 Task: Create a due date automation trigger when advanced on, on the tuesday of the week a card is due add fields without custom field "Resume" set to a number lower than 1 and lower or equal to 10 at 11:00 AM.
Action: Mouse moved to (956, 293)
Screenshot: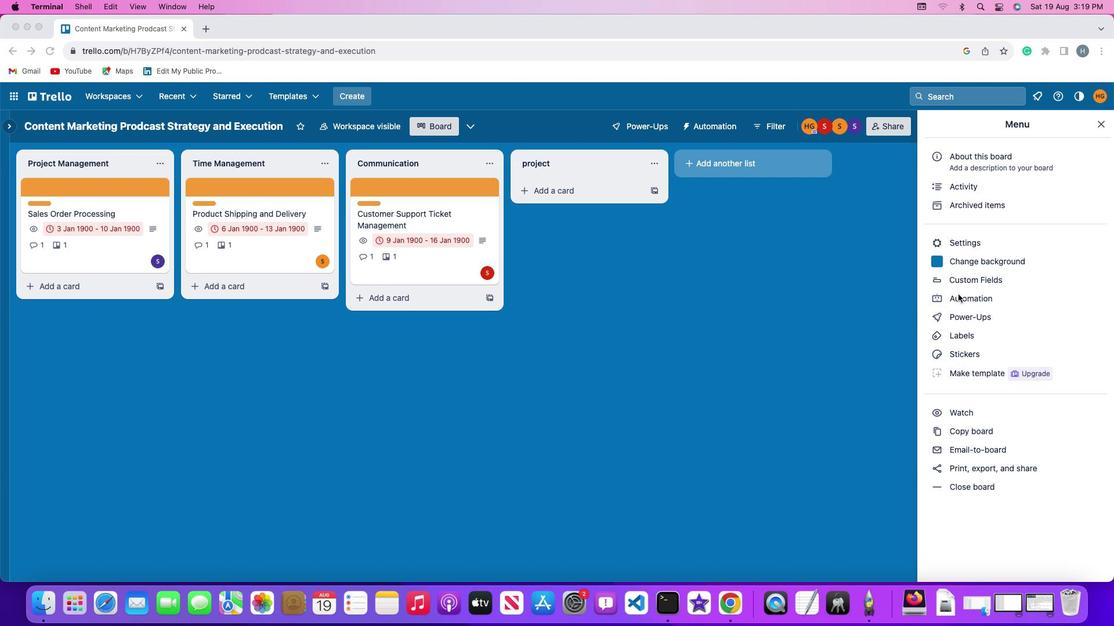 
Action: Mouse pressed left at (956, 293)
Screenshot: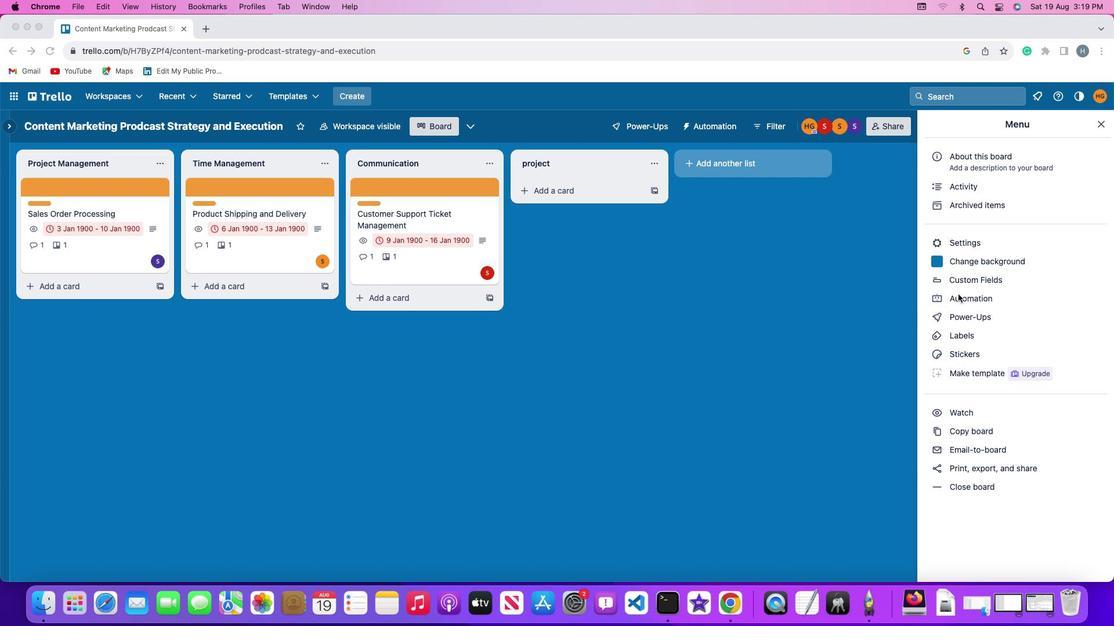 
Action: Mouse pressed left at (956, 293)
Screenshot: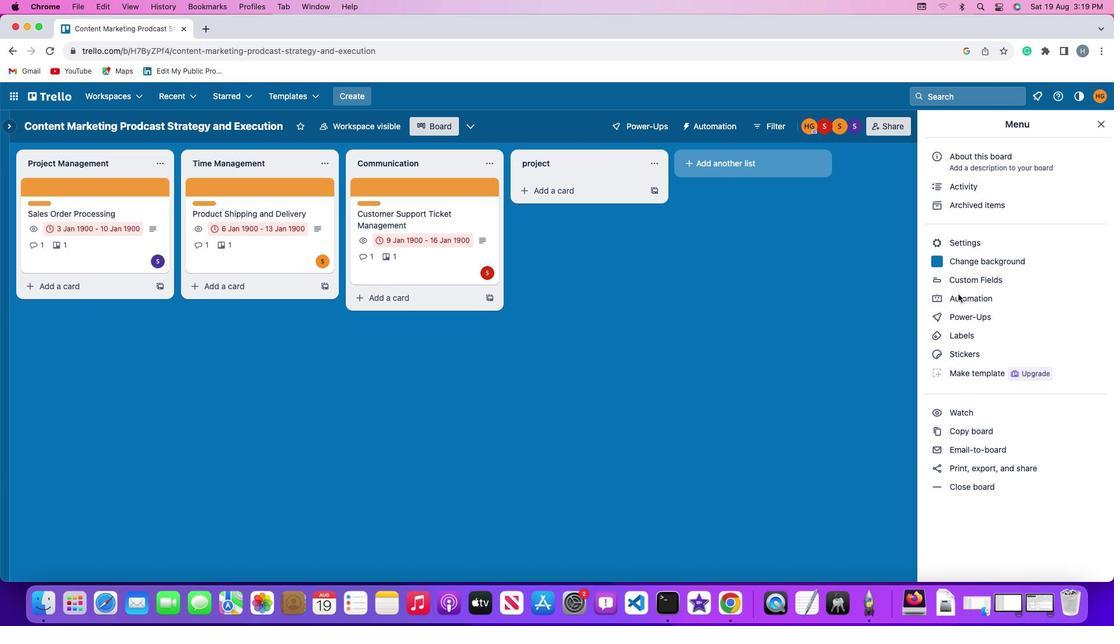 
Action: Mouse moved to (89, 276)
Screenshot: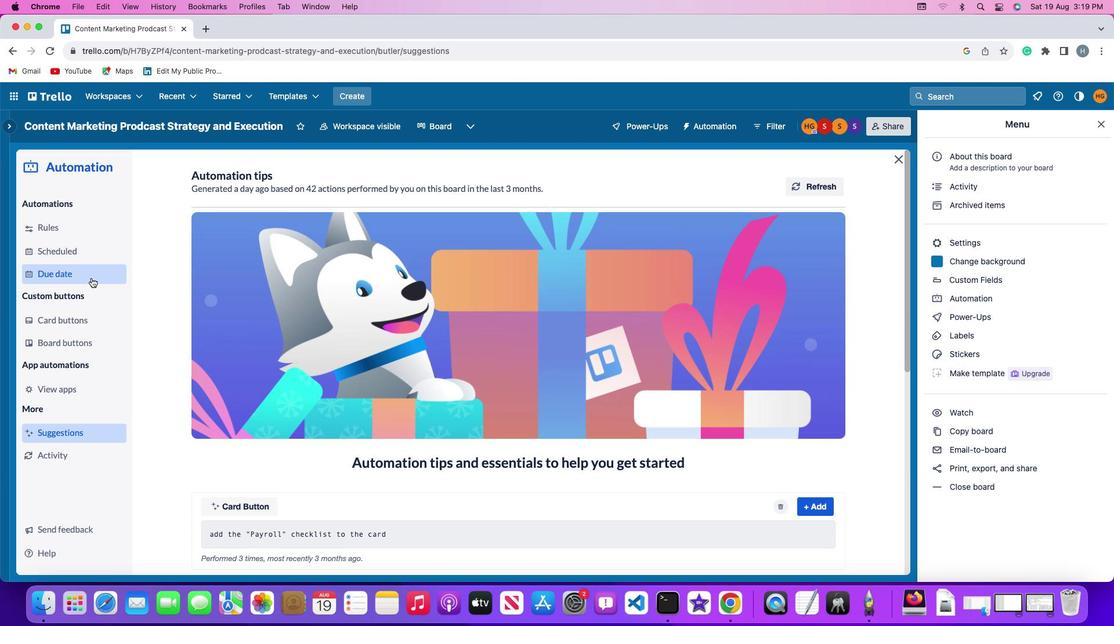 
Action: Mouse pressed left at (89, 276)
Screenshot: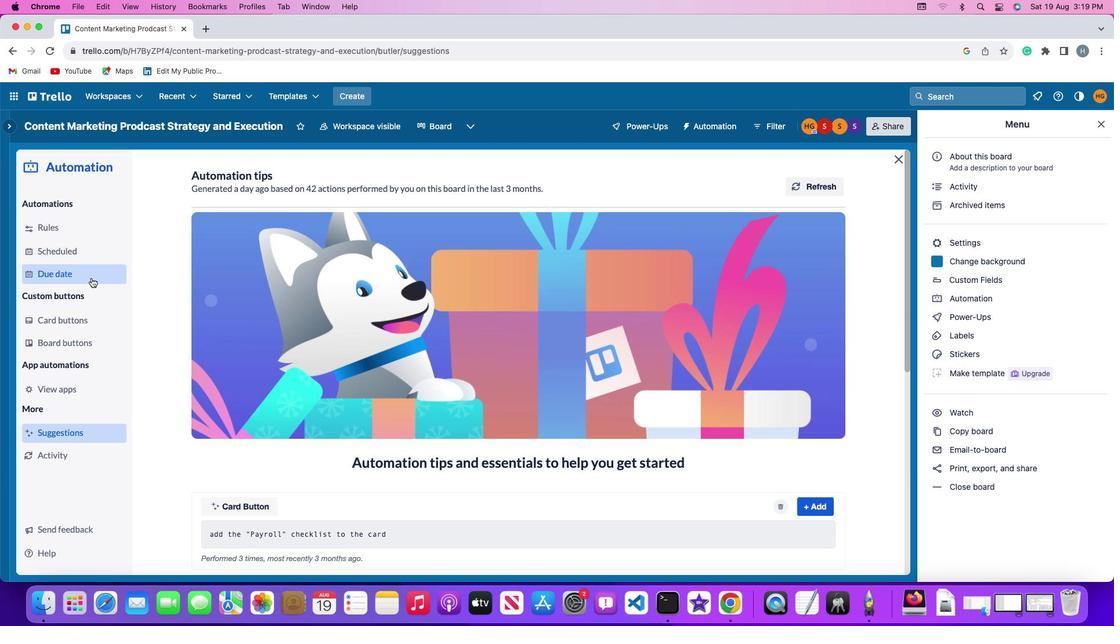 
Action: Mouse moved to (89, 276)
Screenshot: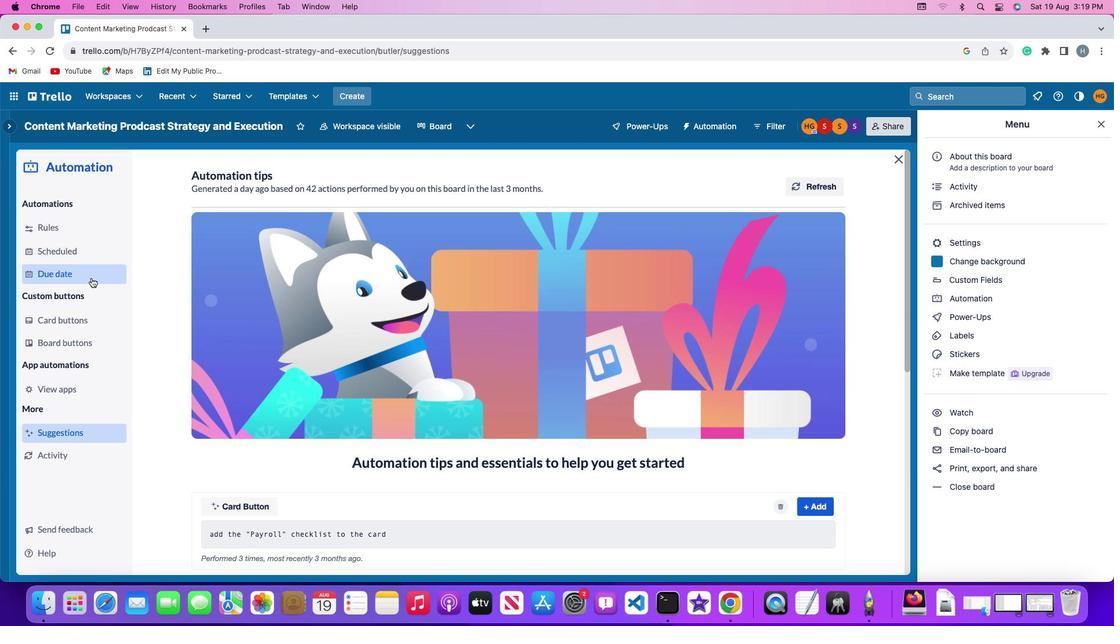 
Action: Mouse pressed left at (89, 276)
Screenshot: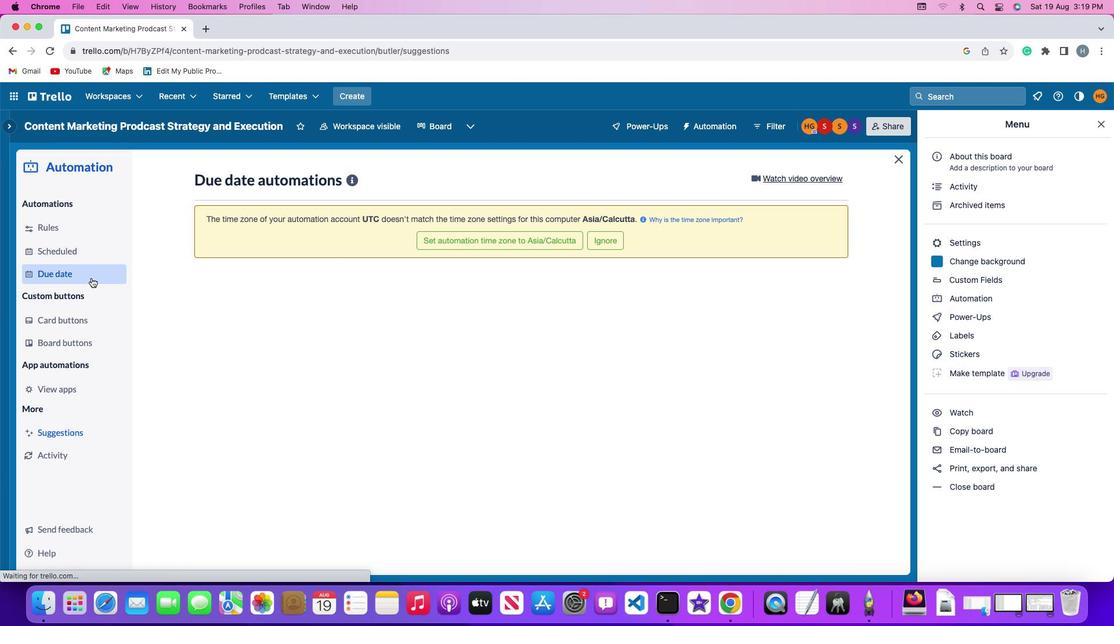 
Action: Mouse moved to (755, 178)
Screenshot: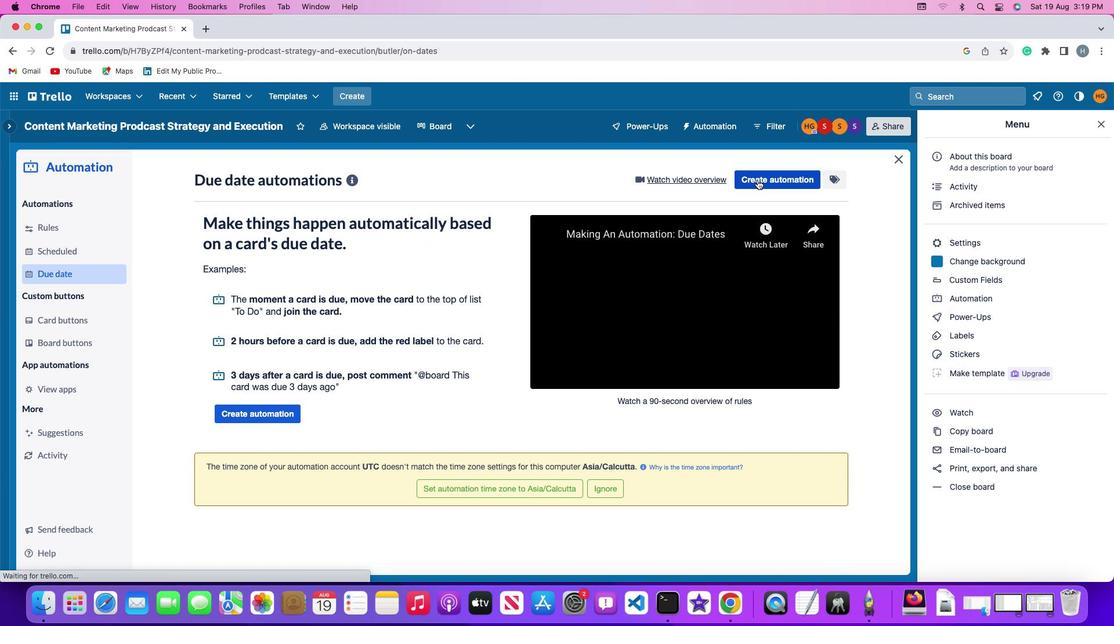 
Action: Mouse pressed left at (755, 178)
Screenshot: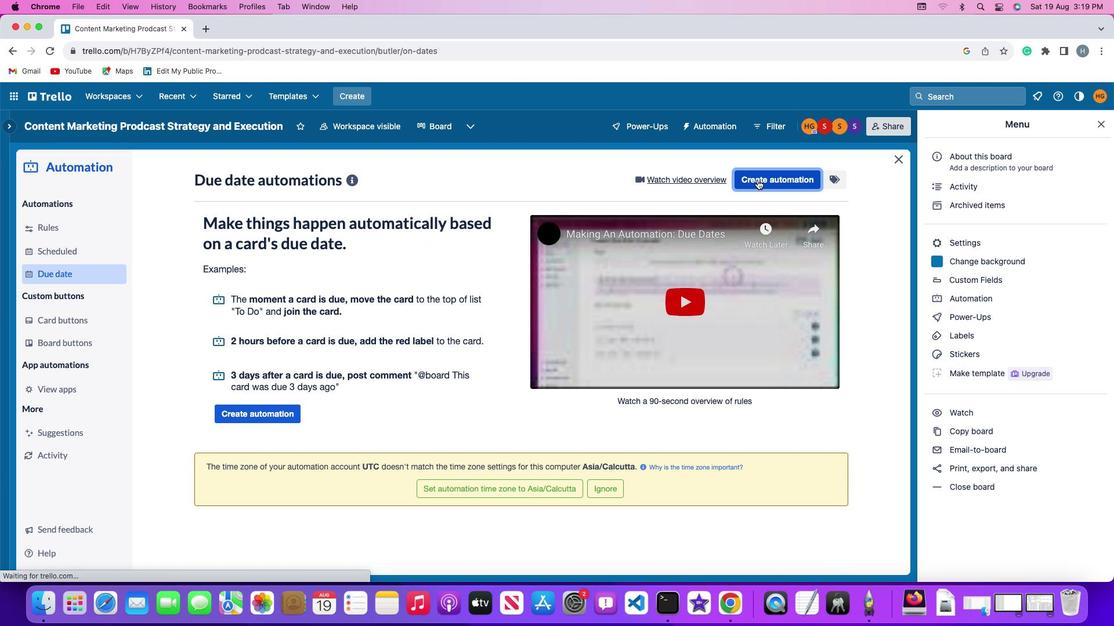 
Action: Mouse moved to (218, 293)
Screenshot: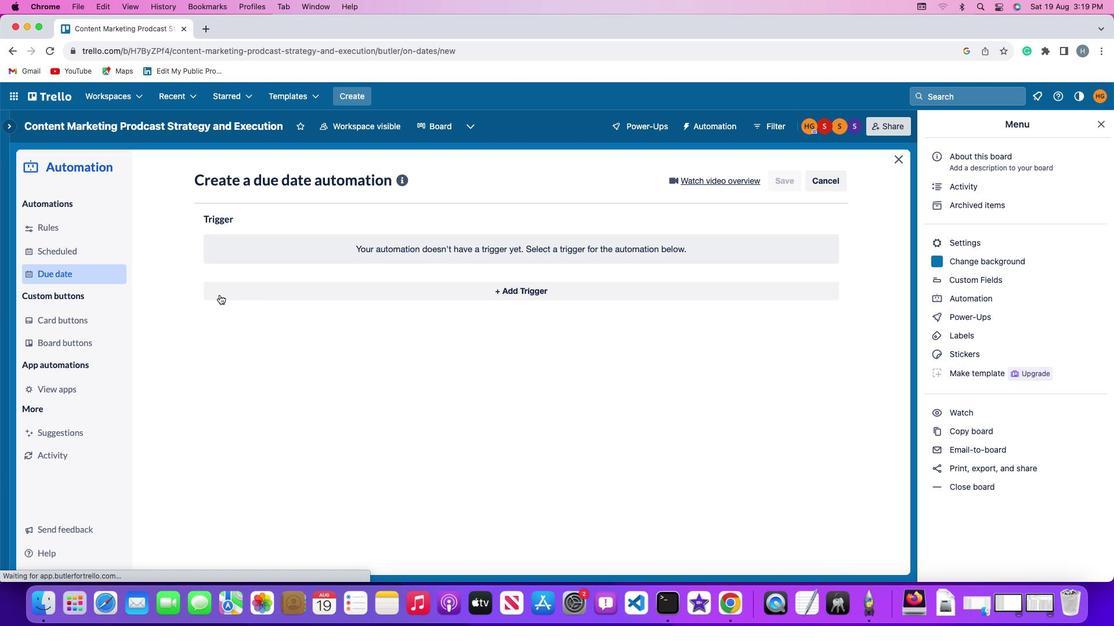 
Action: Mouse pressed left at (218, 293)
Screenshot: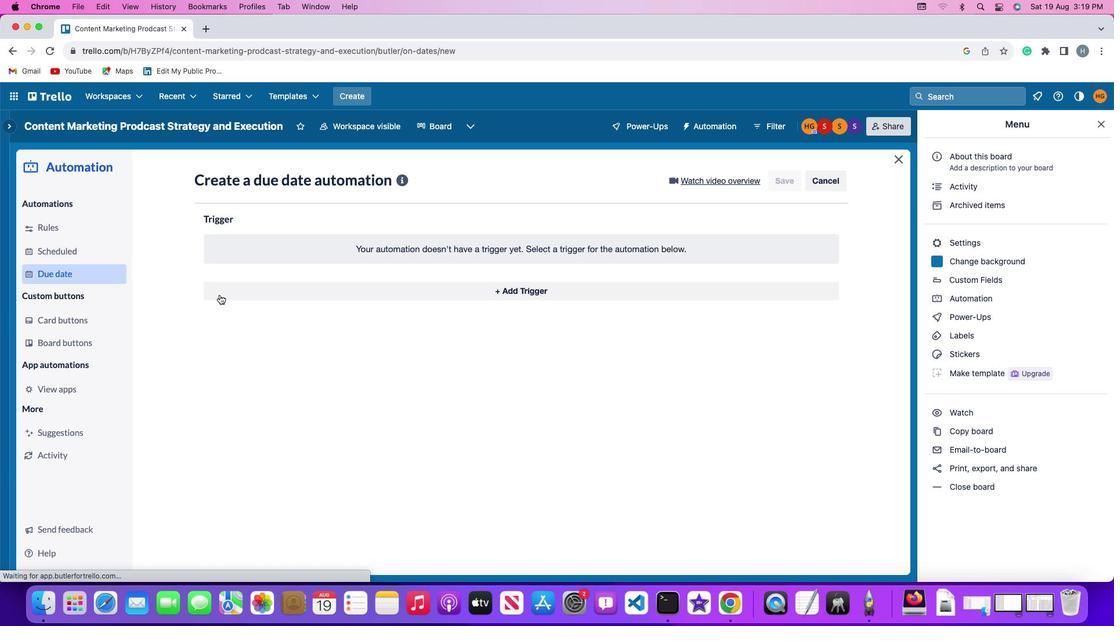 
Action: Mouse moved to (239, 506)
Screenshot: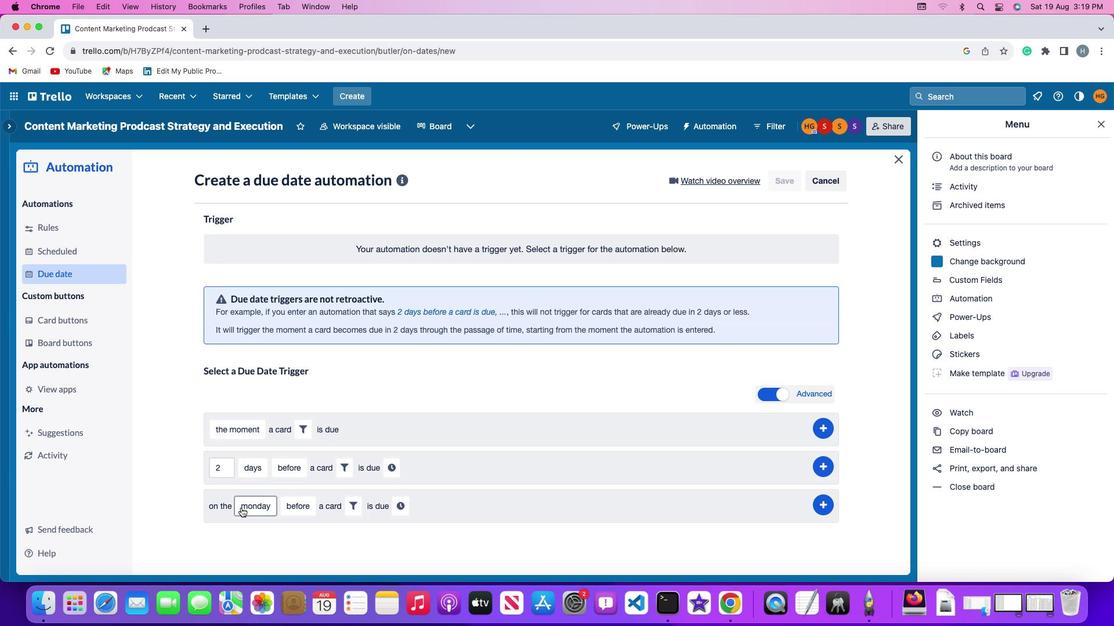 
Action: Mouse pressed left at (239, 506)
Screenshot: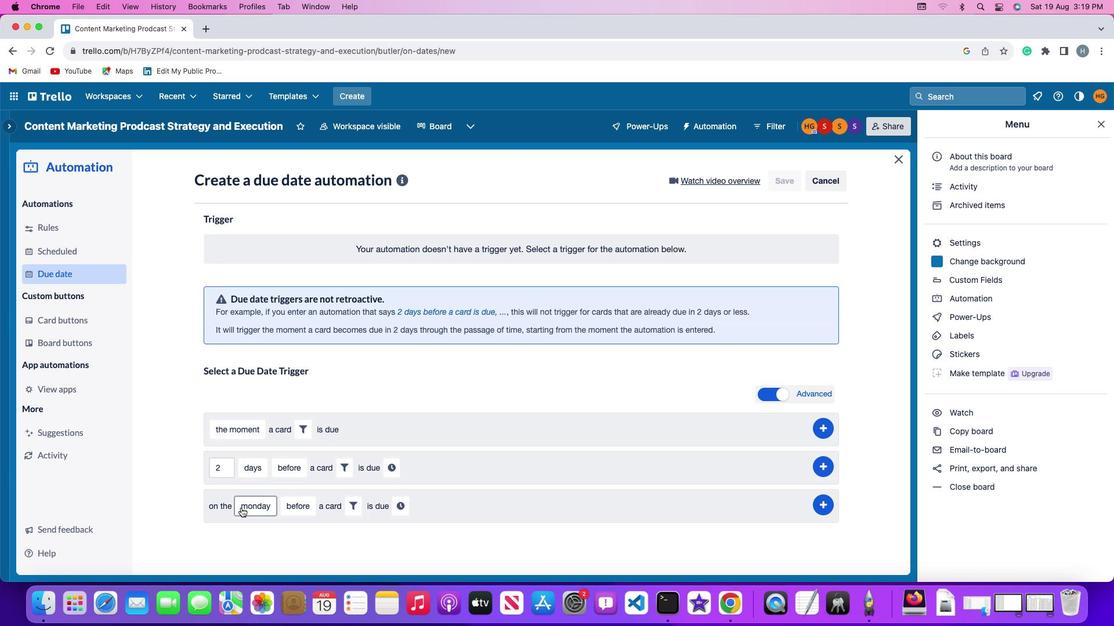 
Action: Mouse moved to (261, 370)
Screenshot: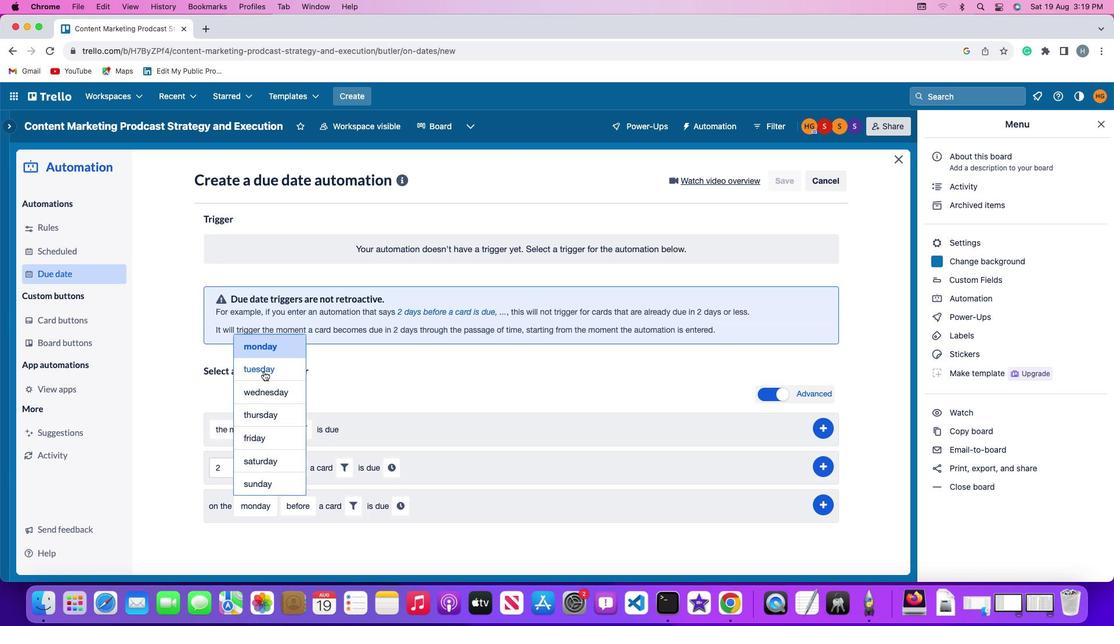 
Action: Mouse pressed left at (261, 370)
Screenshot: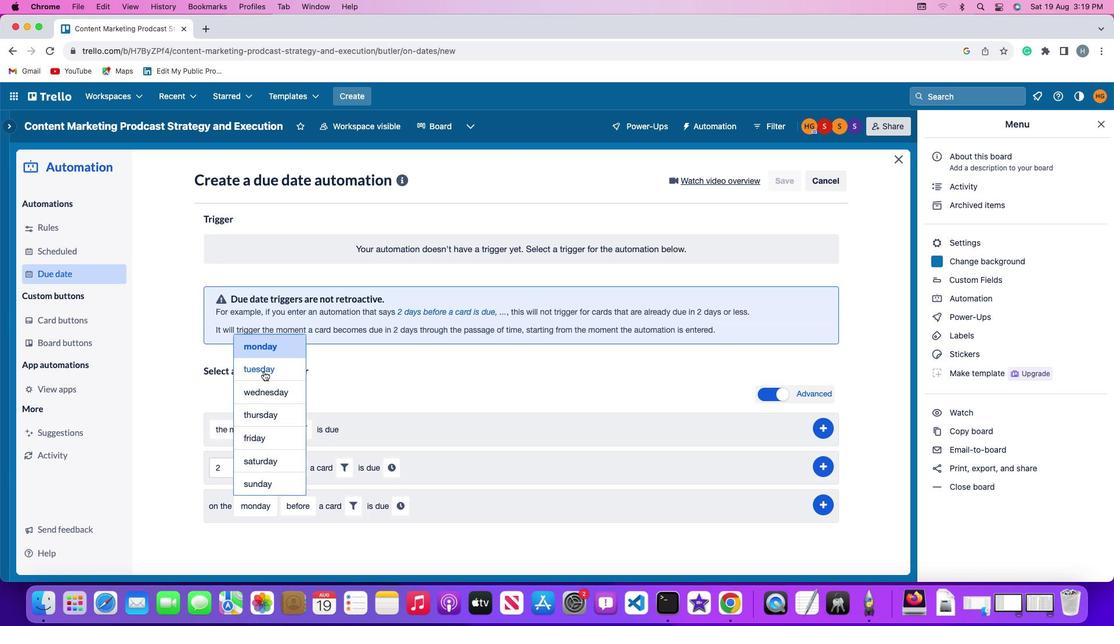 
Action: Mouse moved to (294, 499)
Screenshot: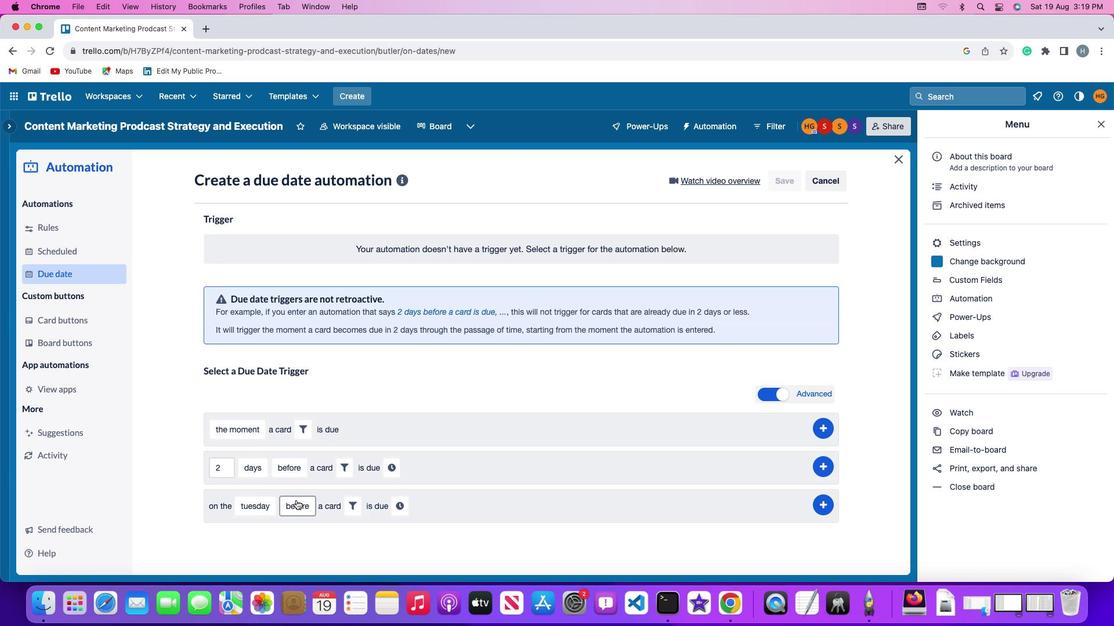 
Action: Mouse pressed left at (294, 499)
Screenshot: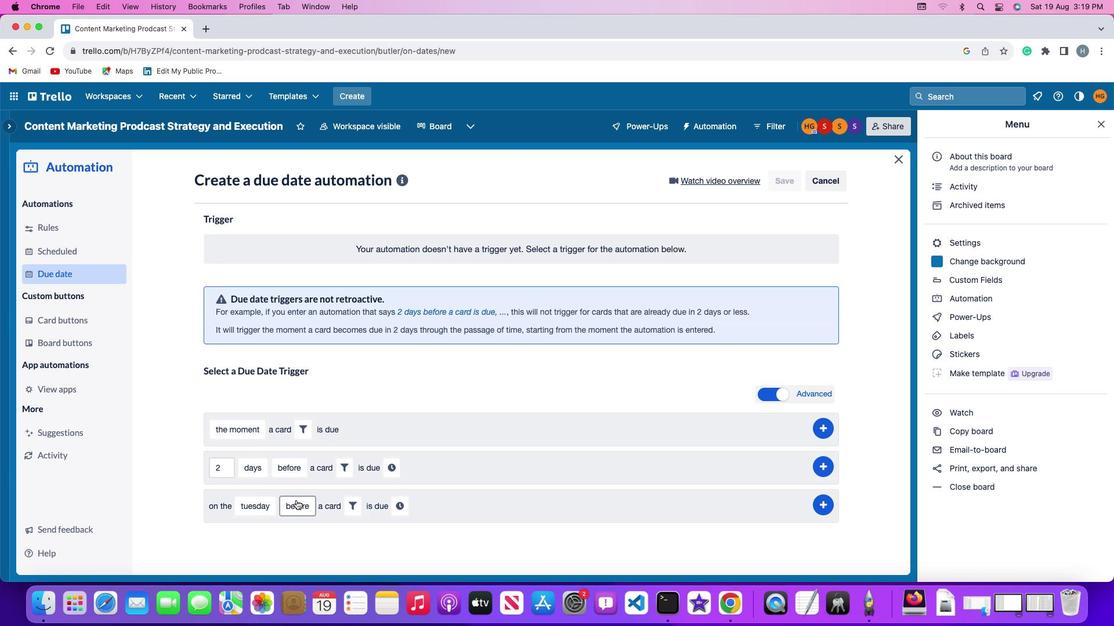 
Action: Mouse moved to (318, 461)
Screenshot: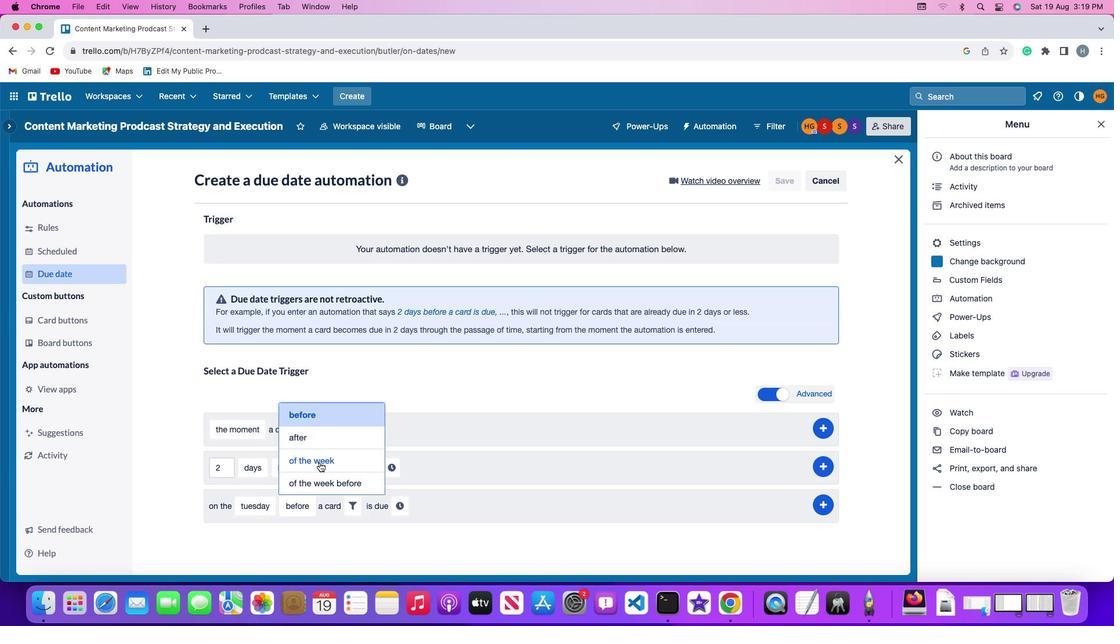 
Action: Mouse pressed left at (318, 461)
Screenshot: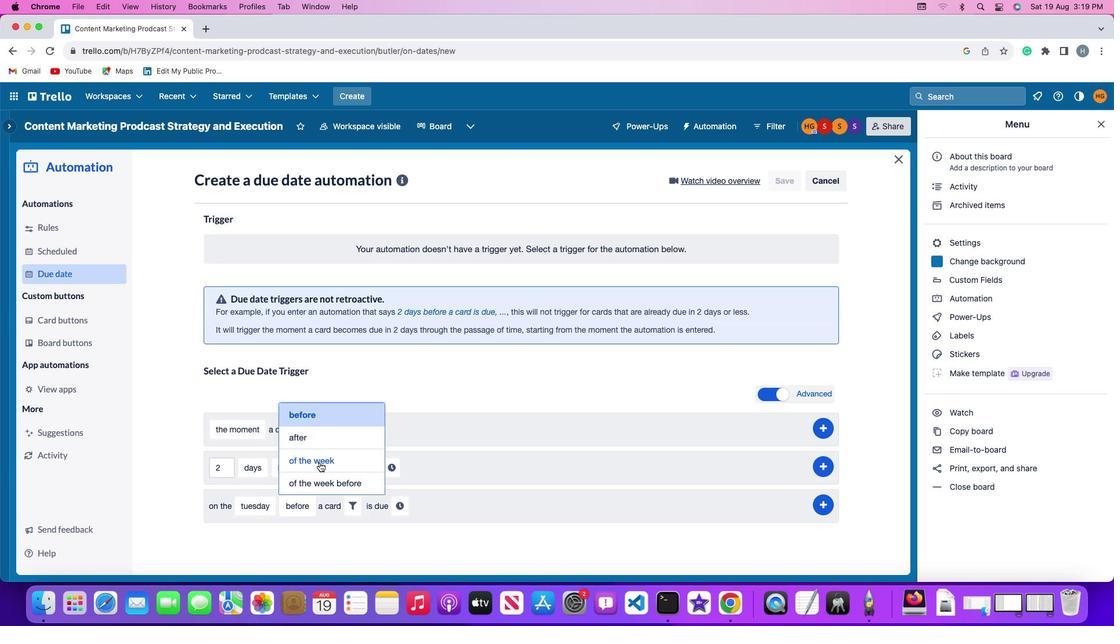 
Action: Mouse moved to (365, 506)
Screenshot: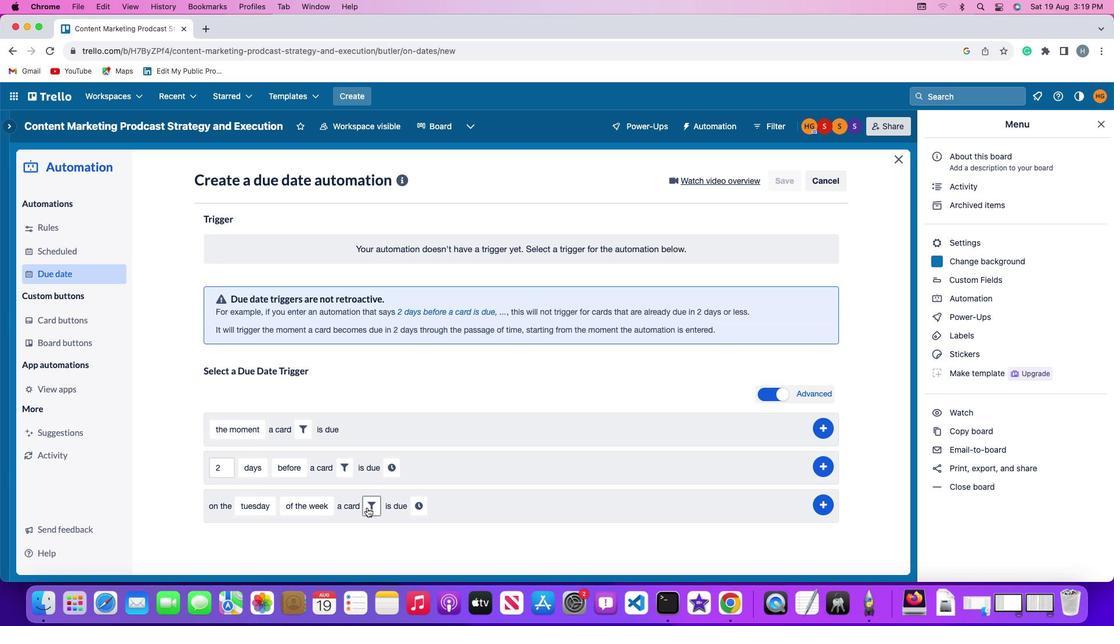 
Action: Mouse pressed left at (365, 506)
Screenshot: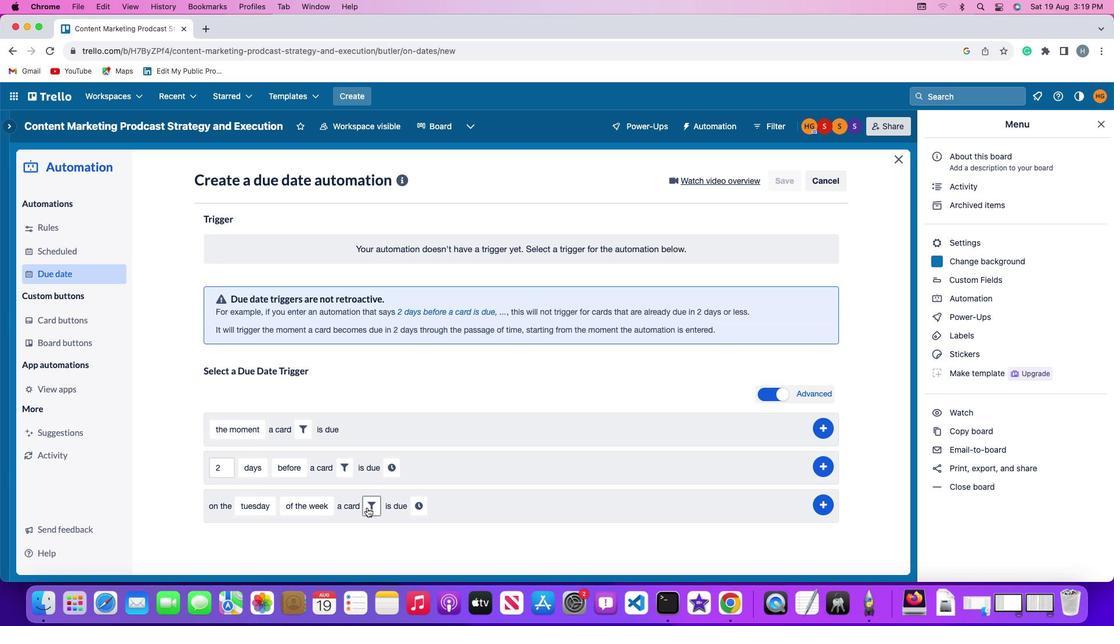 
Action: Mouse moved to (557, 545)
Screenshot: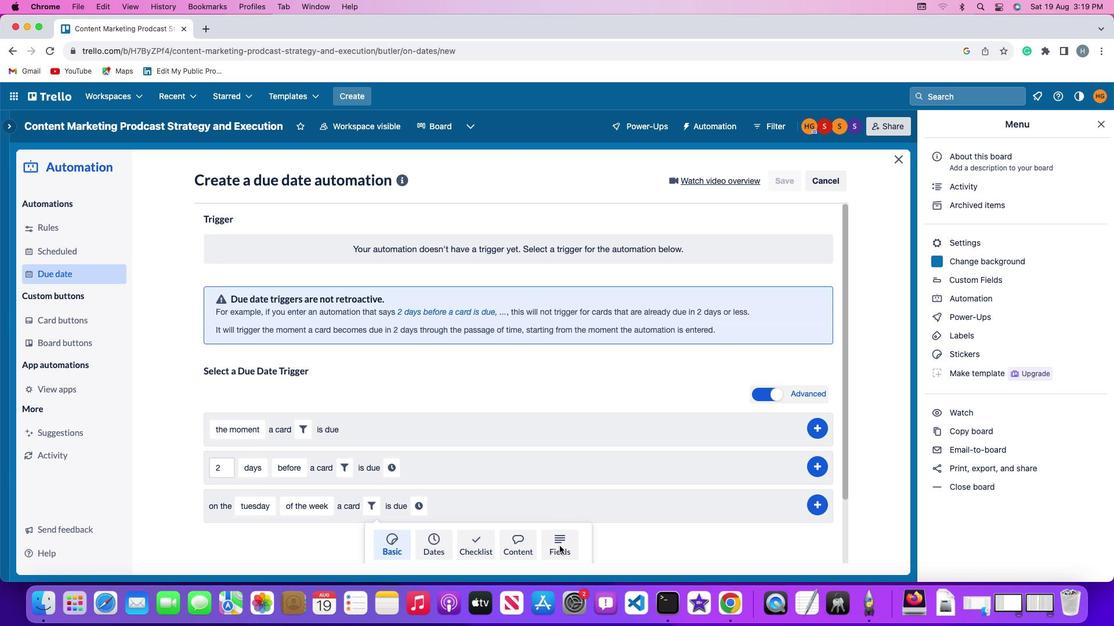 
Action: Mouse pressed left at (557, 545)
Screenshot: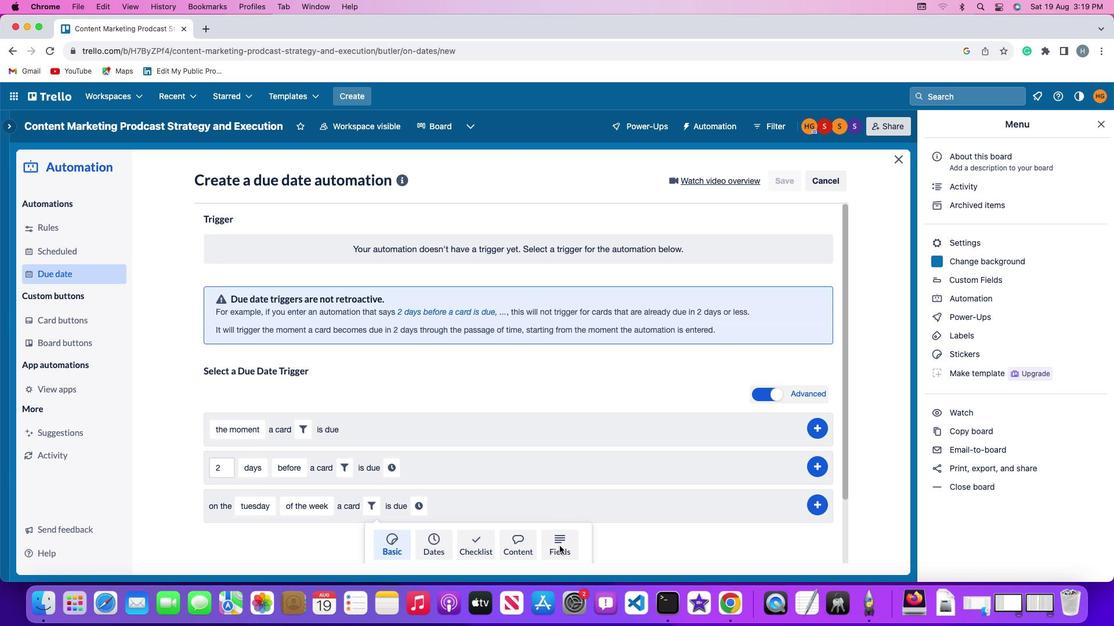 
Action: Mouse moved to (327, 532)
Screenshot: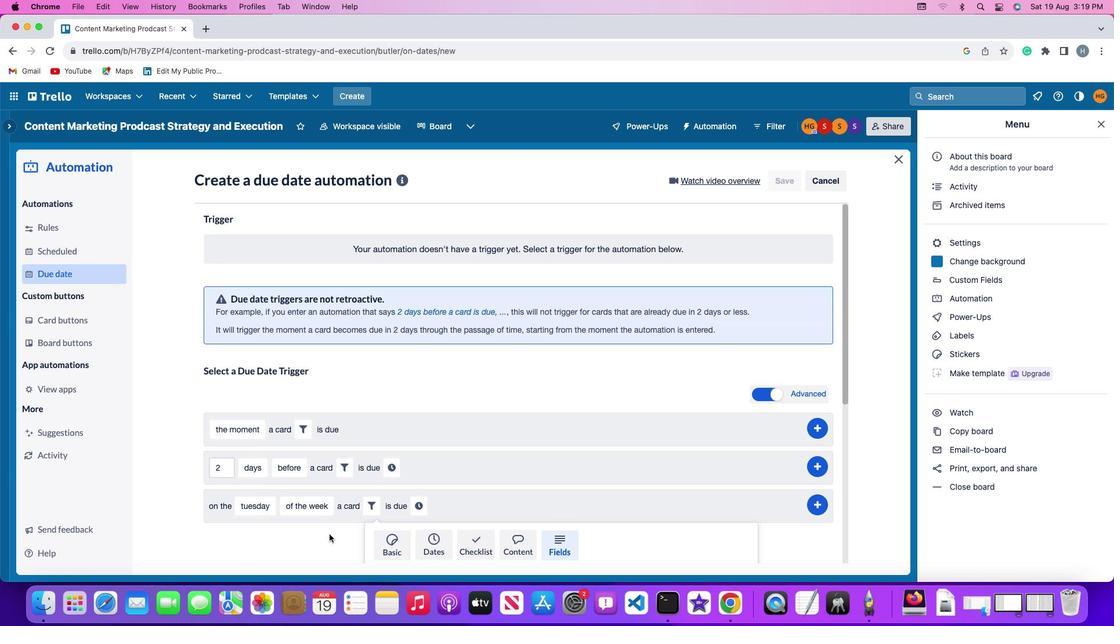 
Action: Mouse scrolled (327, 532) with delta (-1, -1)
Screenshot: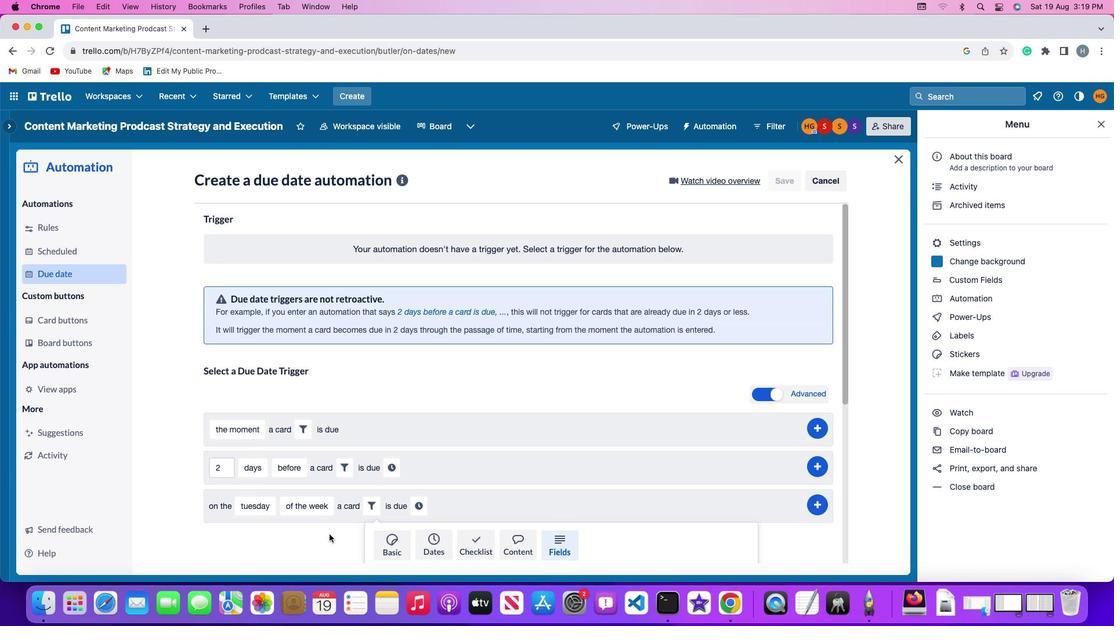 
Action: Mouse scrolled (327, 532) with delta (-1, -1)
Screenshot: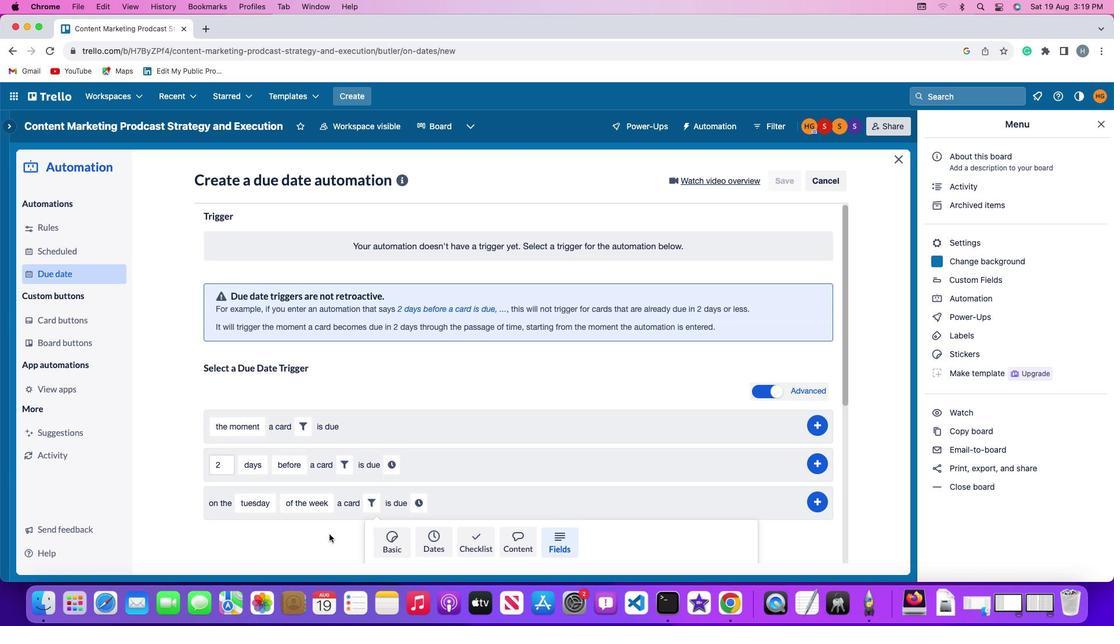 
Action: Mouse scrolled (327, 532) with delta (-1, -2)
Screenshot: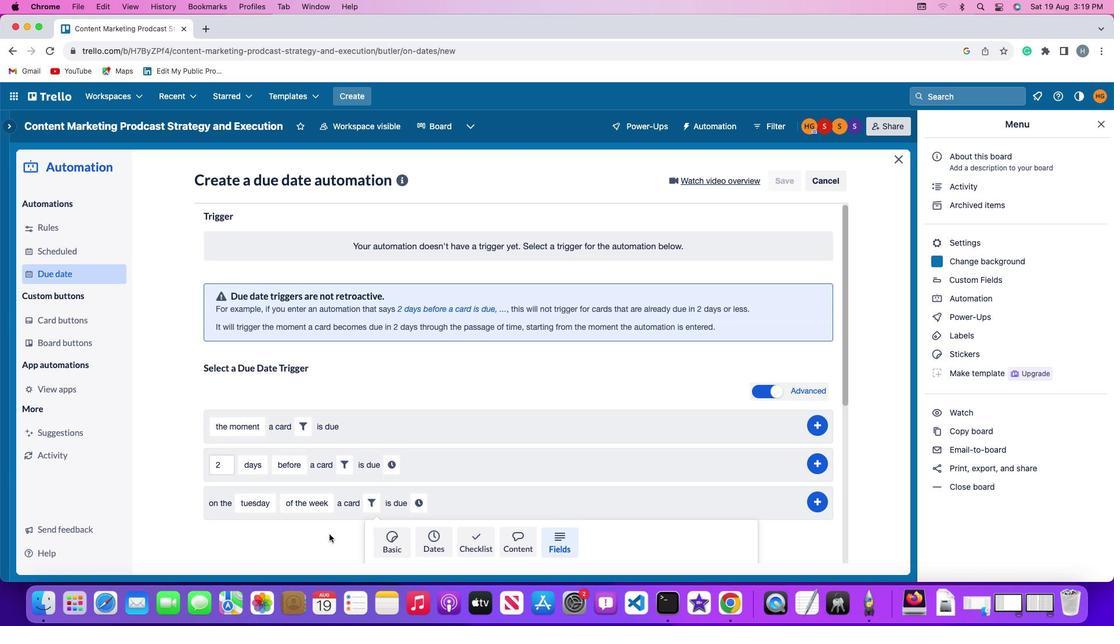 
Action: Mouse scrolled (327, 532) with delta (-1, -4)
Screenshot: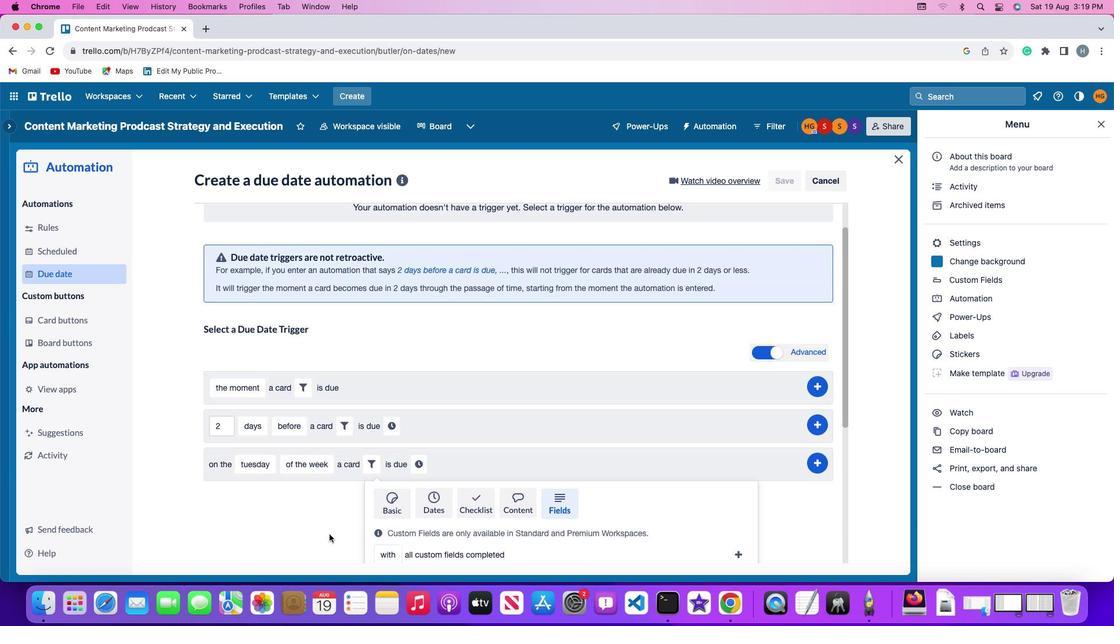
Action: Mouse scrolled (327, 532) with delta (-1, -4)
Screenshot: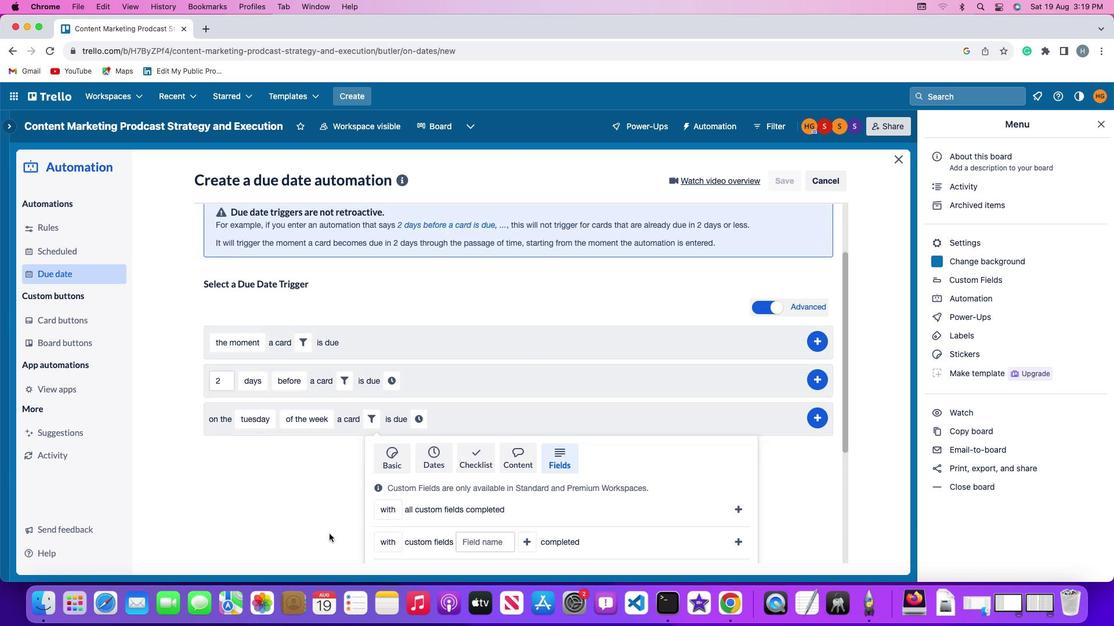 
Action: Mouse moved to (327, 532)
Screenshot: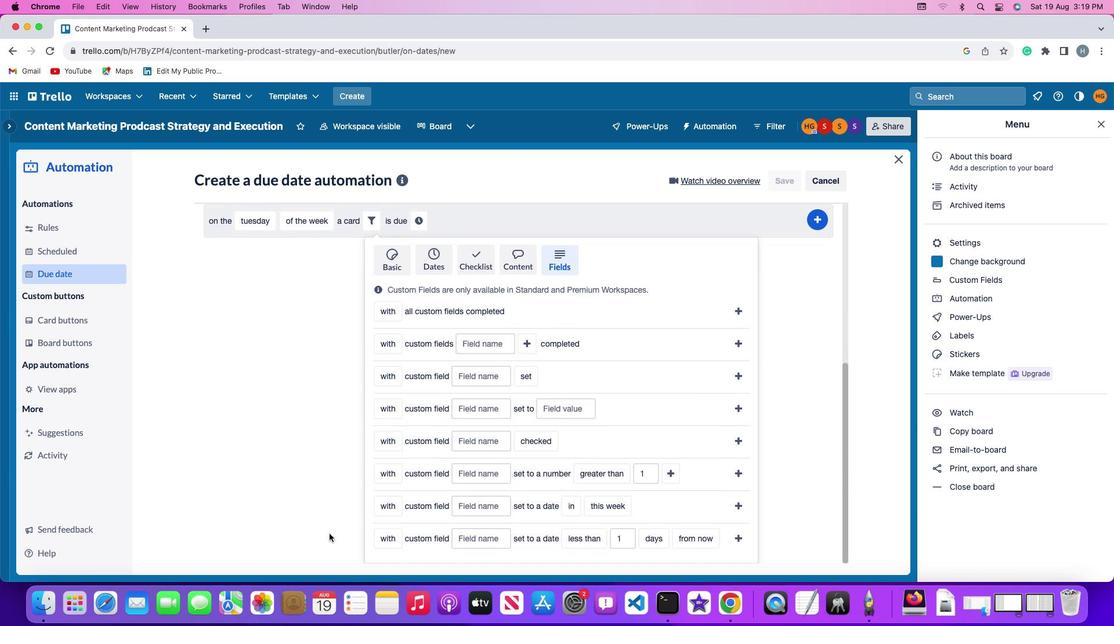 
Action: Mouse scrolled (327, 532) with delta (-1, -1)
Screenshot: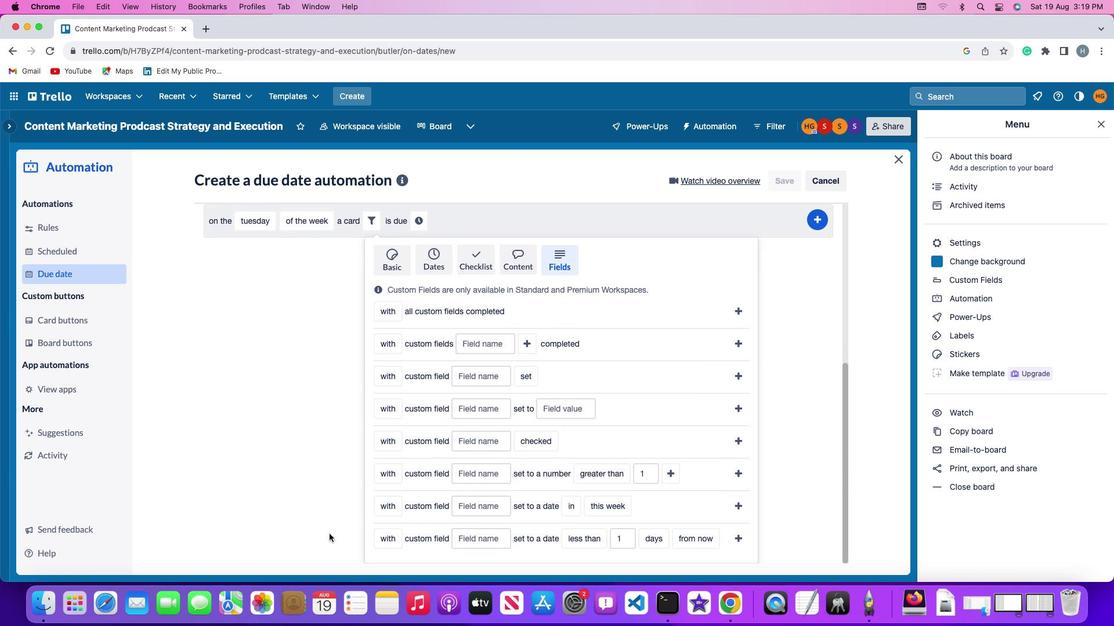 
Action: Mouse scrolled (327, 532) with delta (-1, -1)
Screenshot: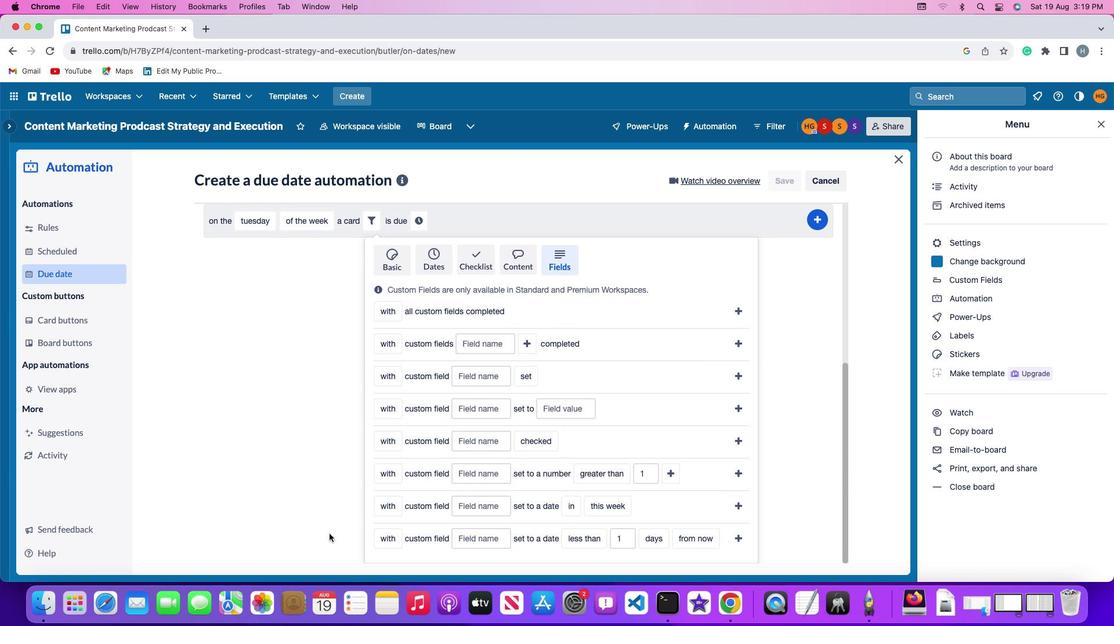 
Action: Mouse scrolled (327, 532) with delta (-1, -2)
Screenshot: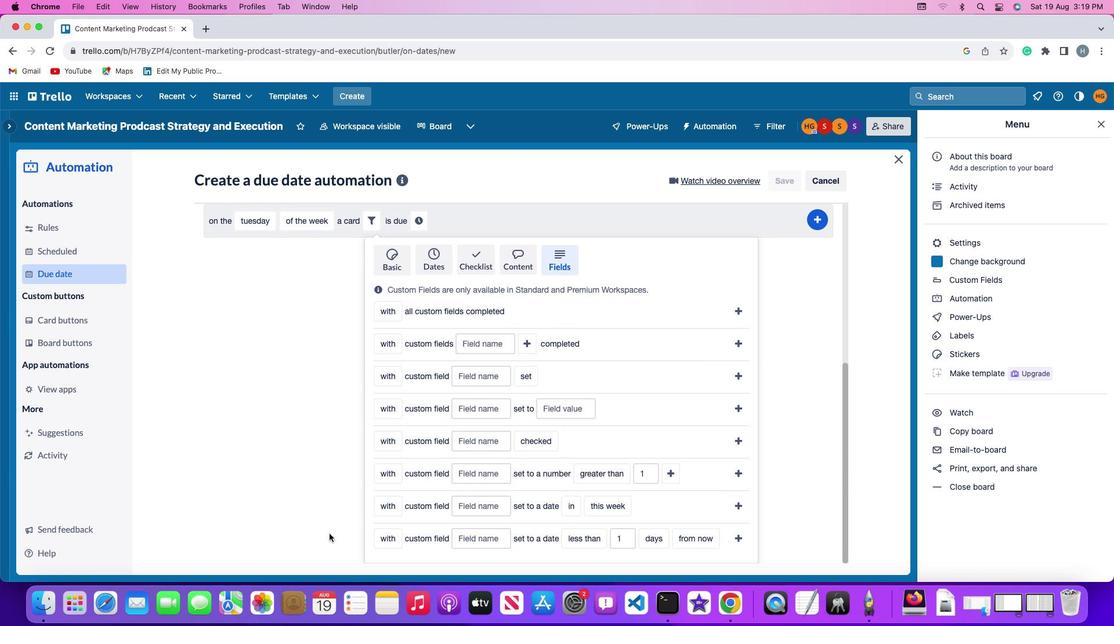 
Action: Mouse scrolled (327, 532) with delta (-1, -4)
Screenshot: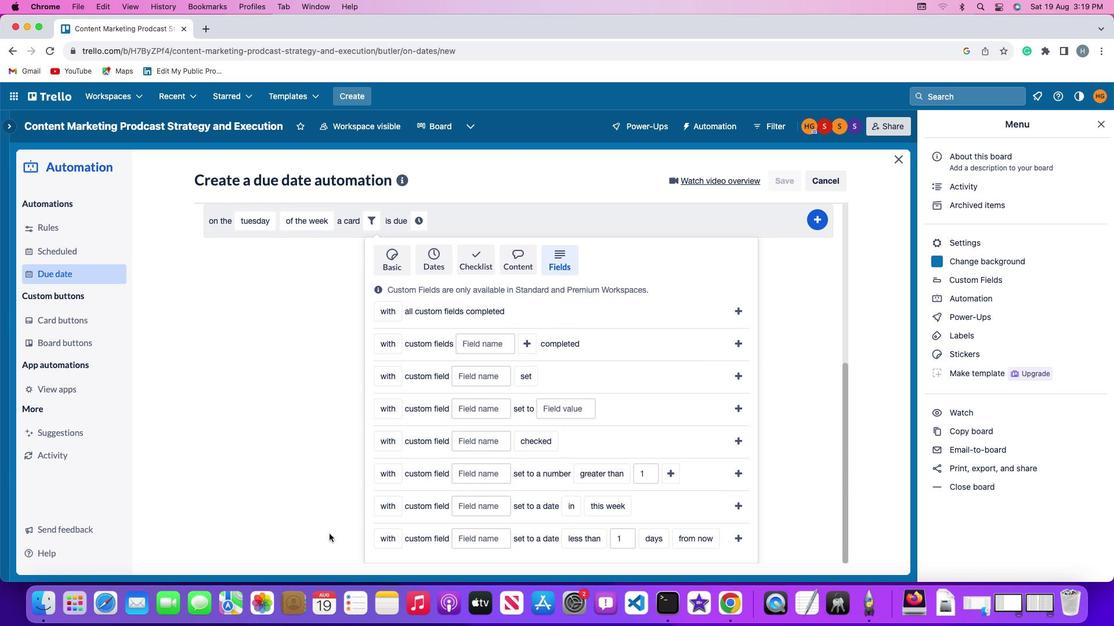 
Action: Mouse scrolled (327, 532) with delta (-1, -4)
Screenshot: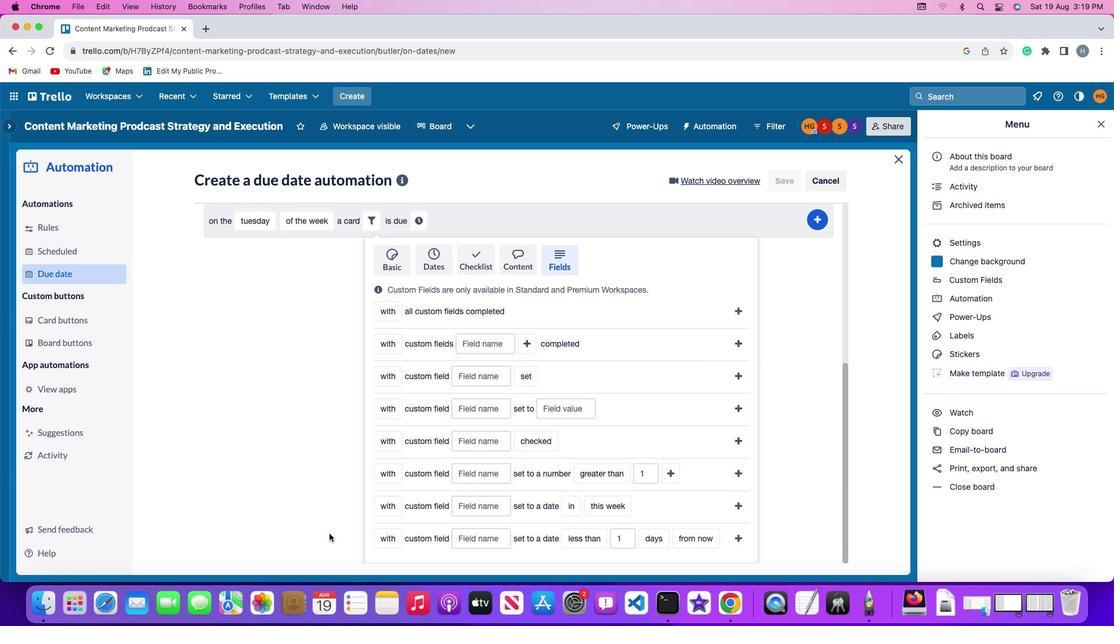 
Action: Mouse moved to (384, 473)
Screenshot: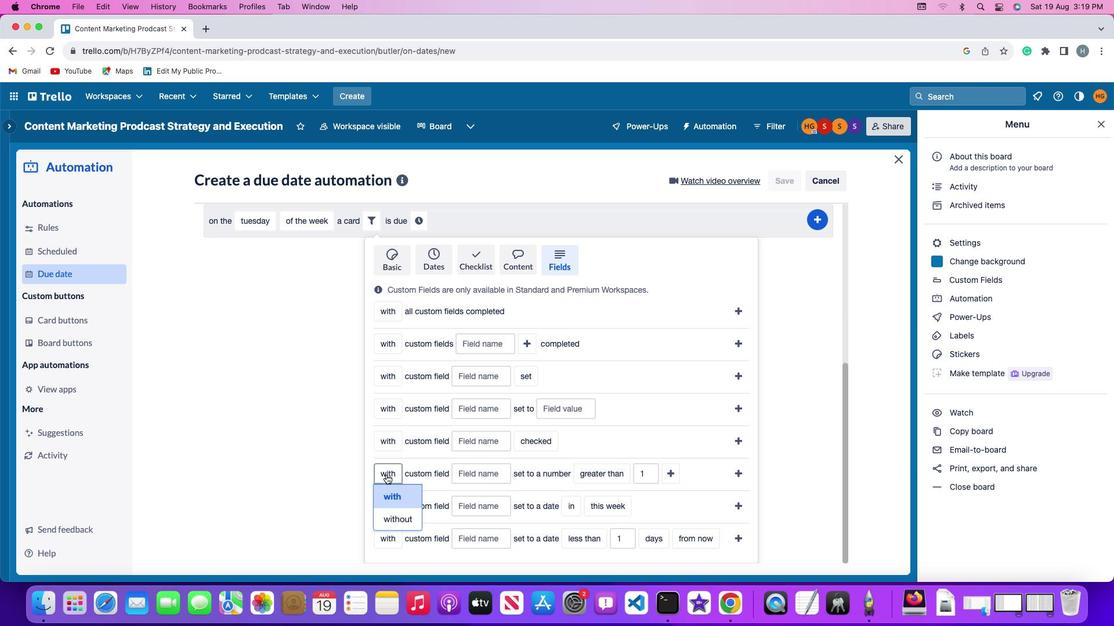 
Action: Mouse pressed left at (384, 473)
Screenshot: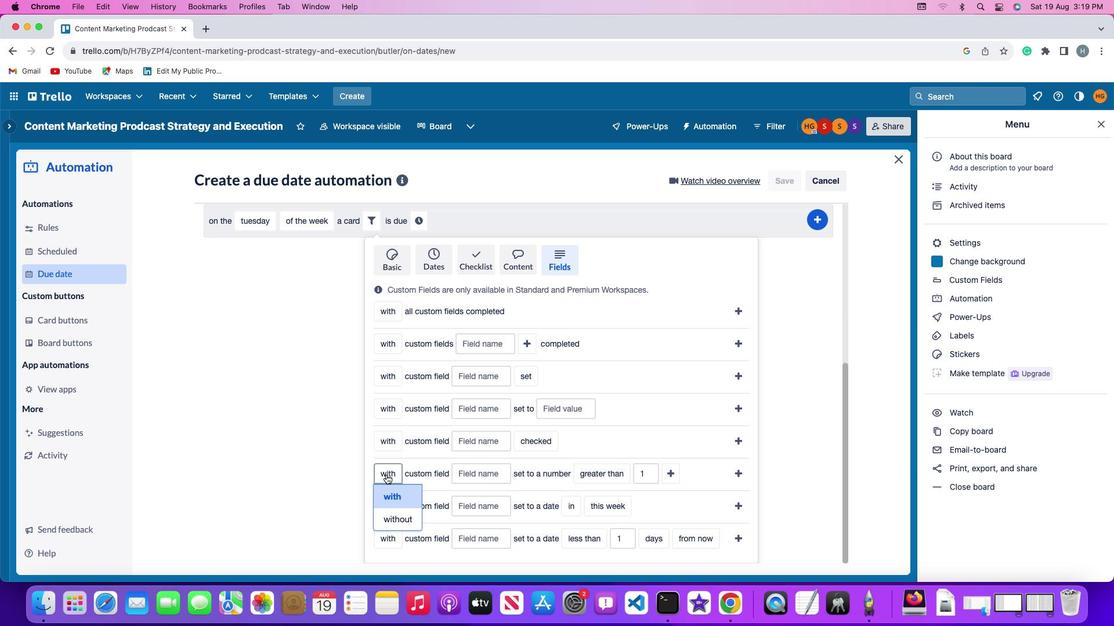 
Action: Mouse moved to (392, 514)
Screenshot: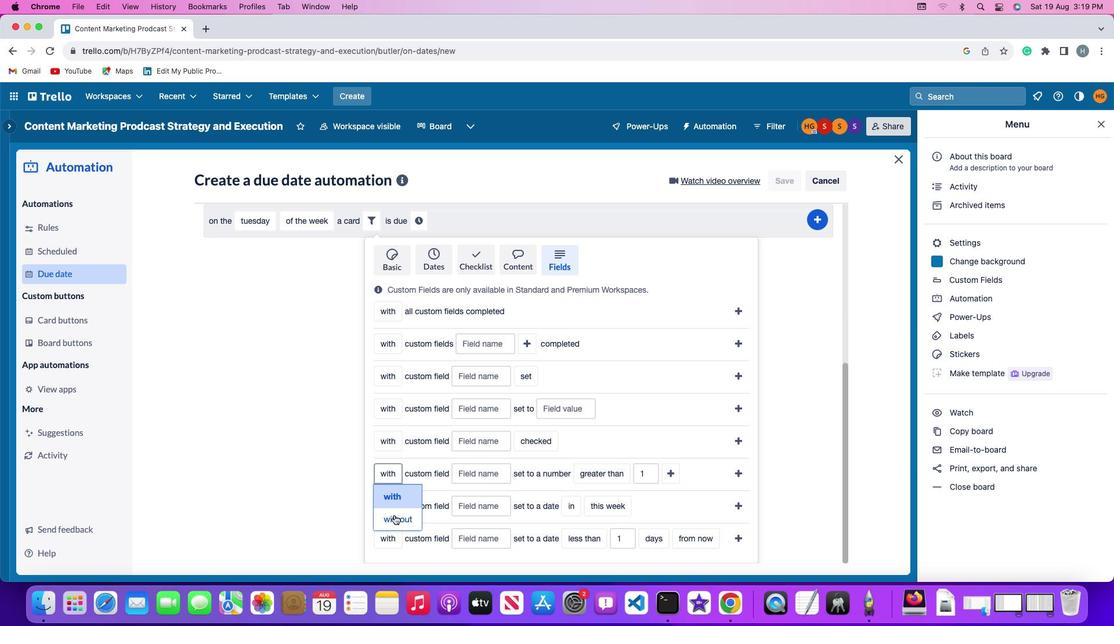 
Action: Mouse pressed left at (392, 514)
Screenshot: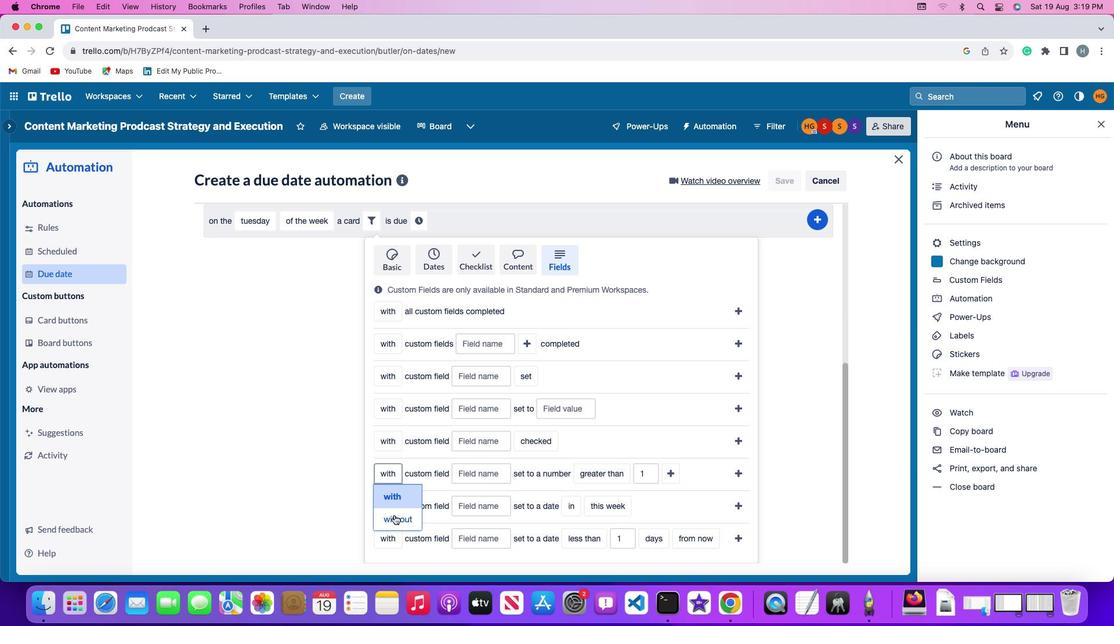 
Action: Mouse moved to (487, 474)
Screenshot: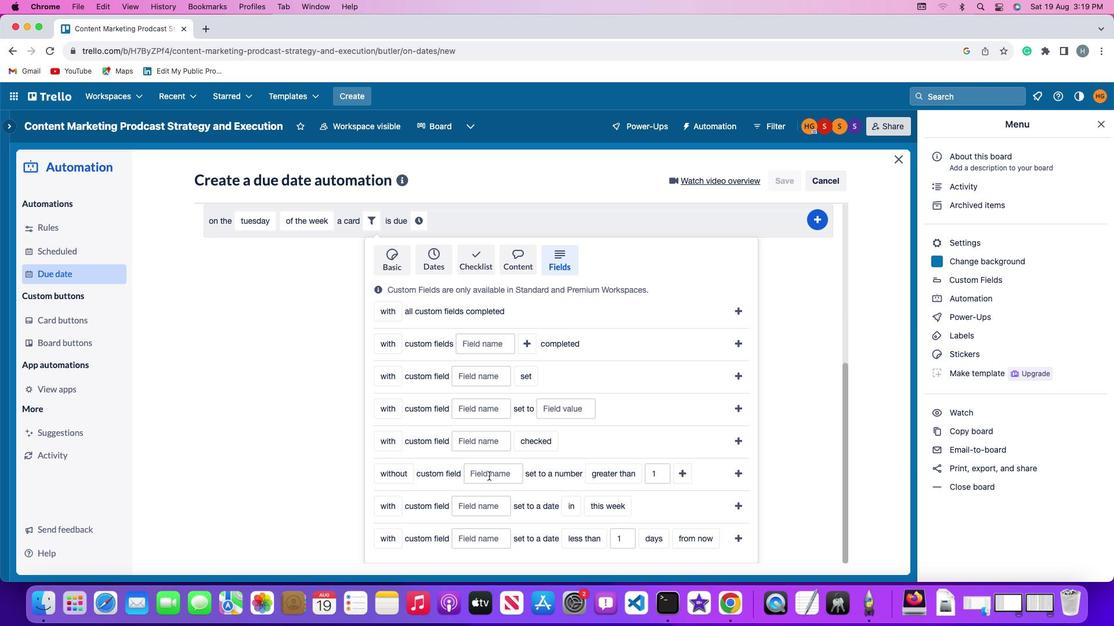 
Action: Mouse pressed left at (487, 474)
Screenshot: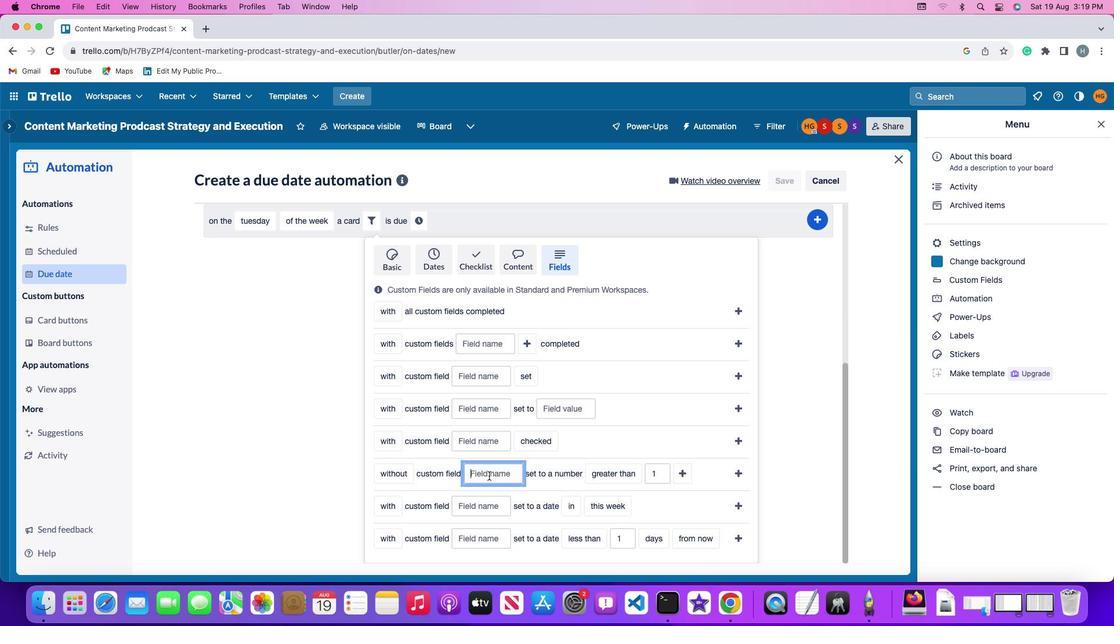 
Action: Mouse moved to (487, 474)
Screenshot: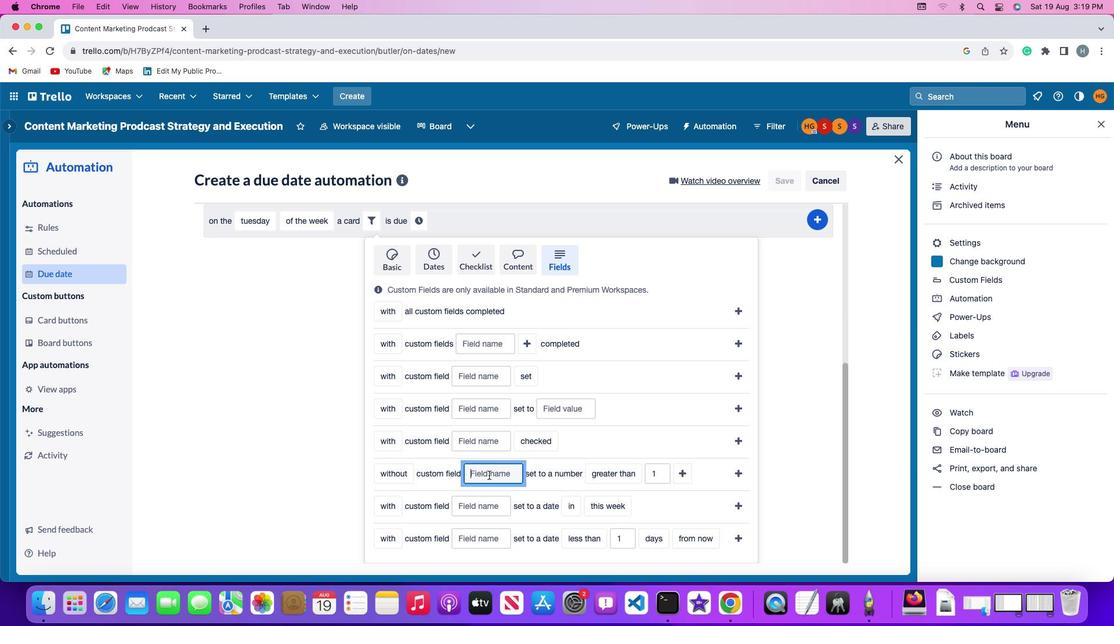 
Action: Key pressed Key.shift
Screenshot: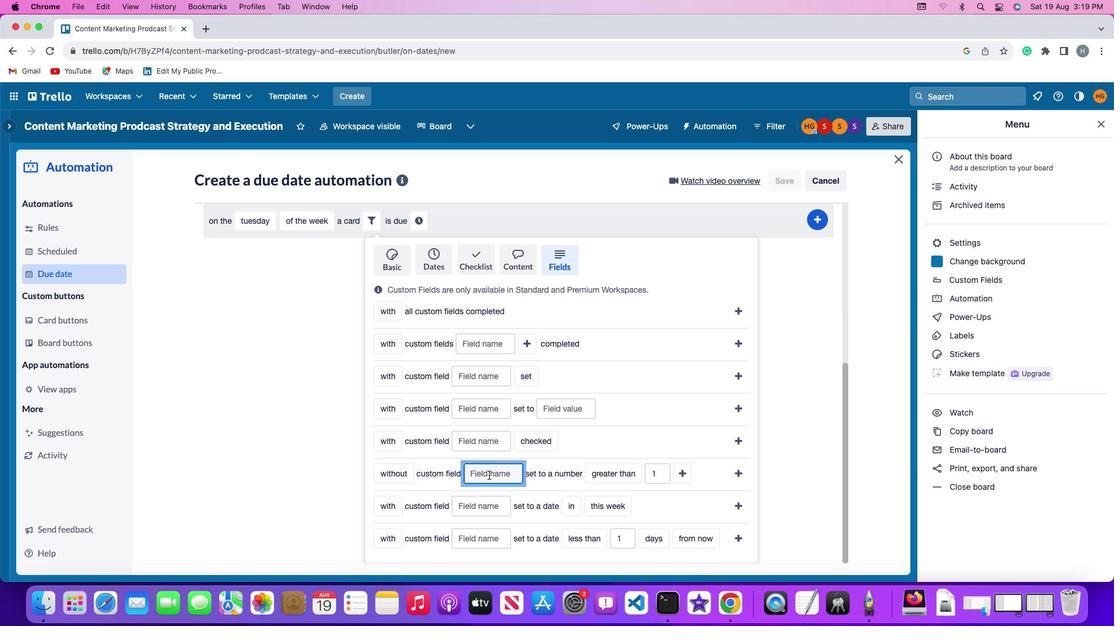 
Action: Mouse moved to (487, 473)
Screenshot: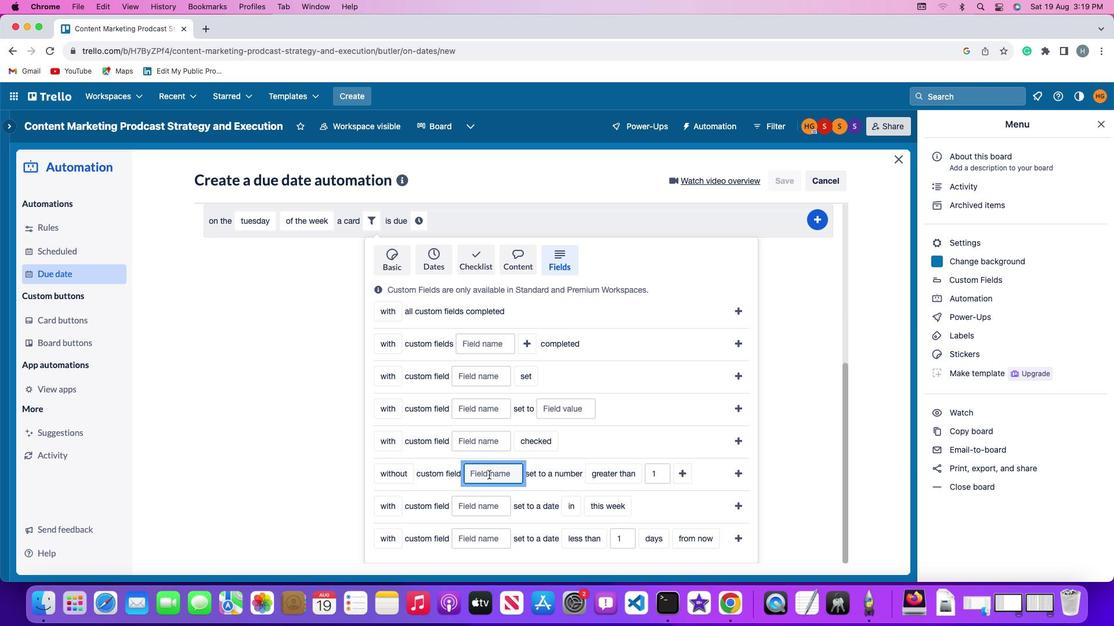 
Action: Key pressed 'R'
Screenshot: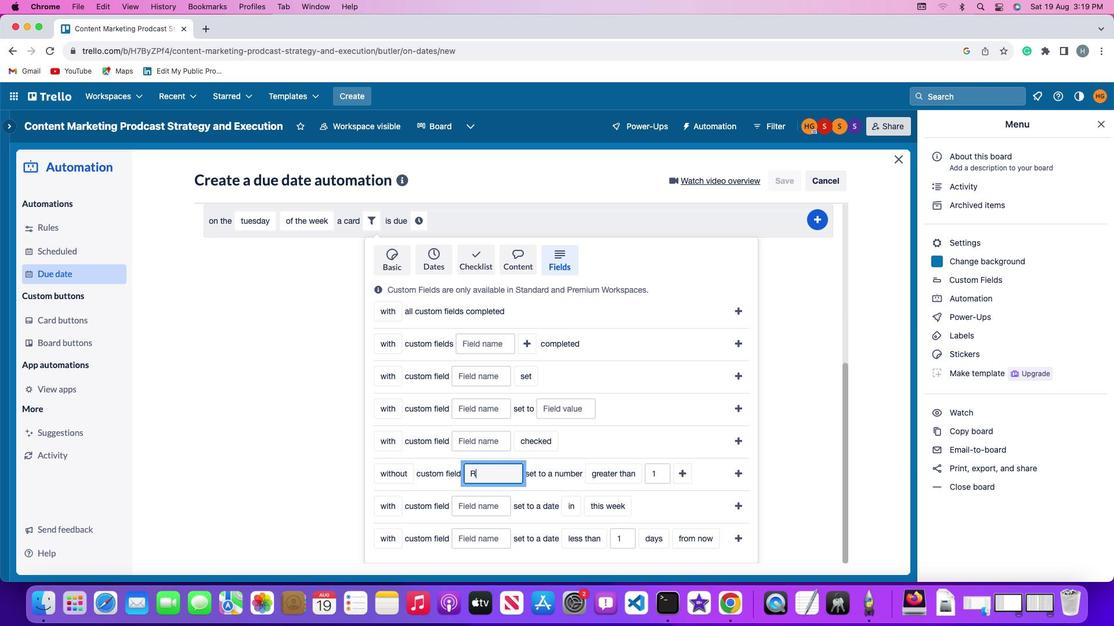 
Action: Mouse moved to (487, 473)
Screenshot: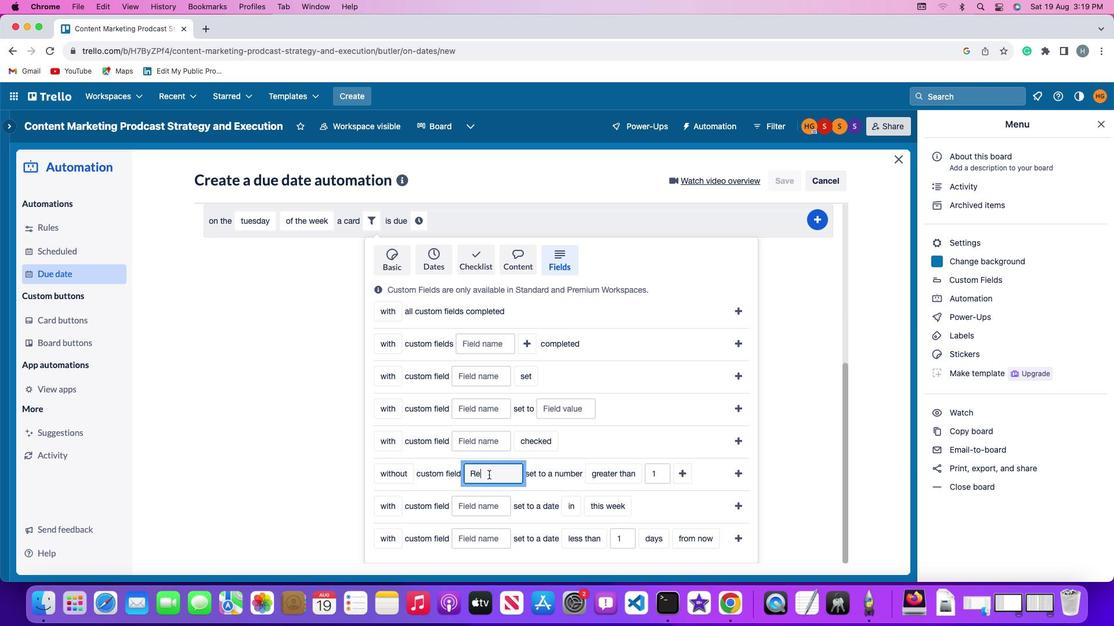
Action: Key pressed 'e'
Screenshot: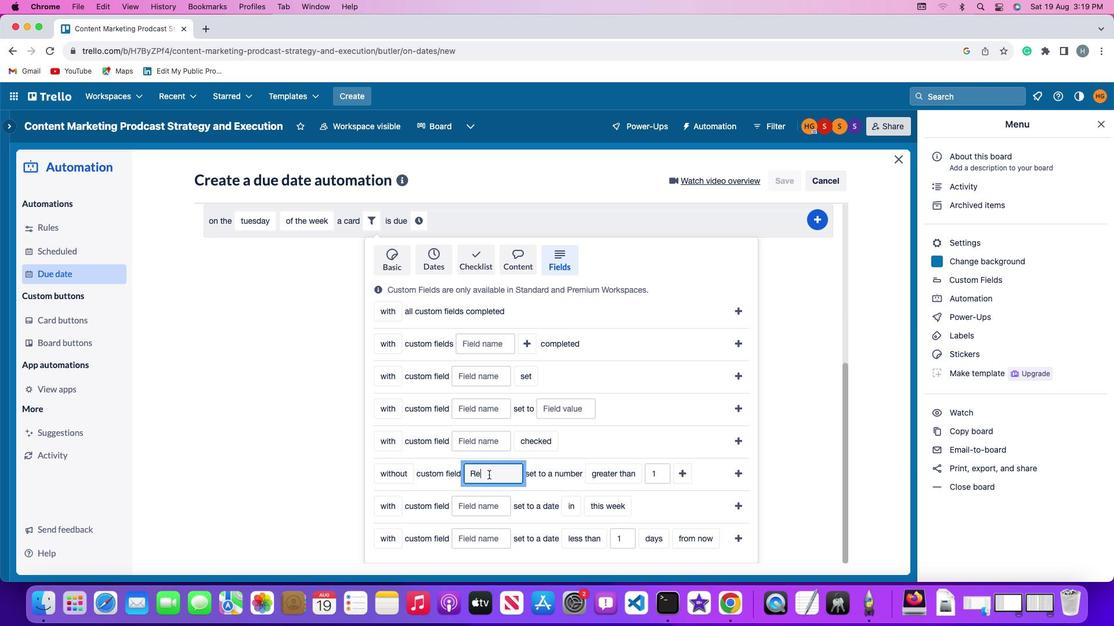 
Action: Mouse moved to (487, 473)
Screenshot: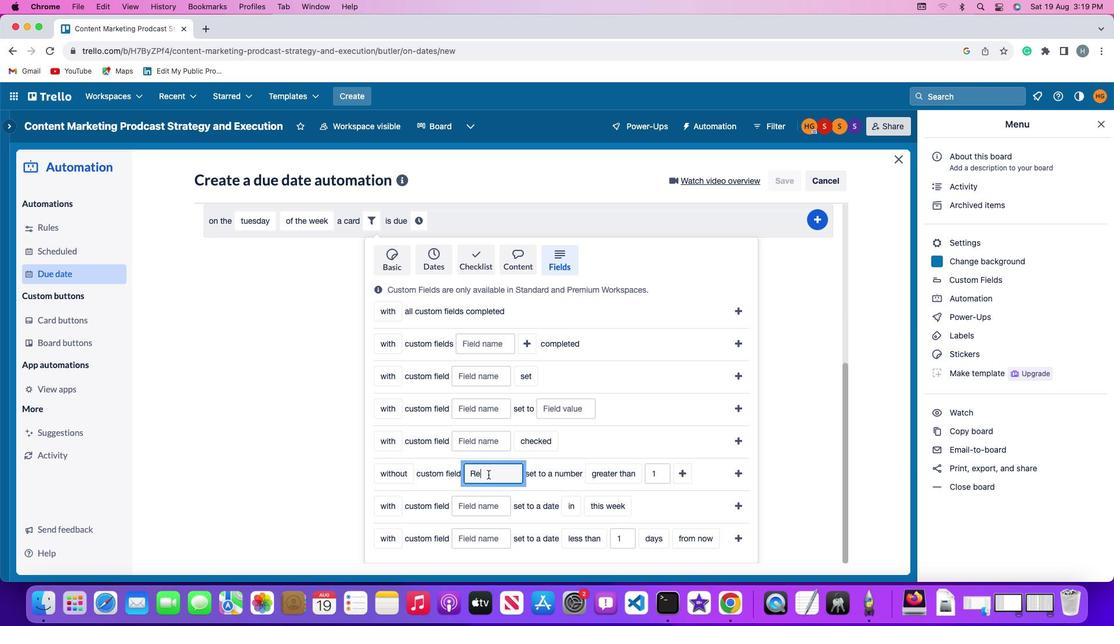 
Action: Key pressed 's'
Screenshot: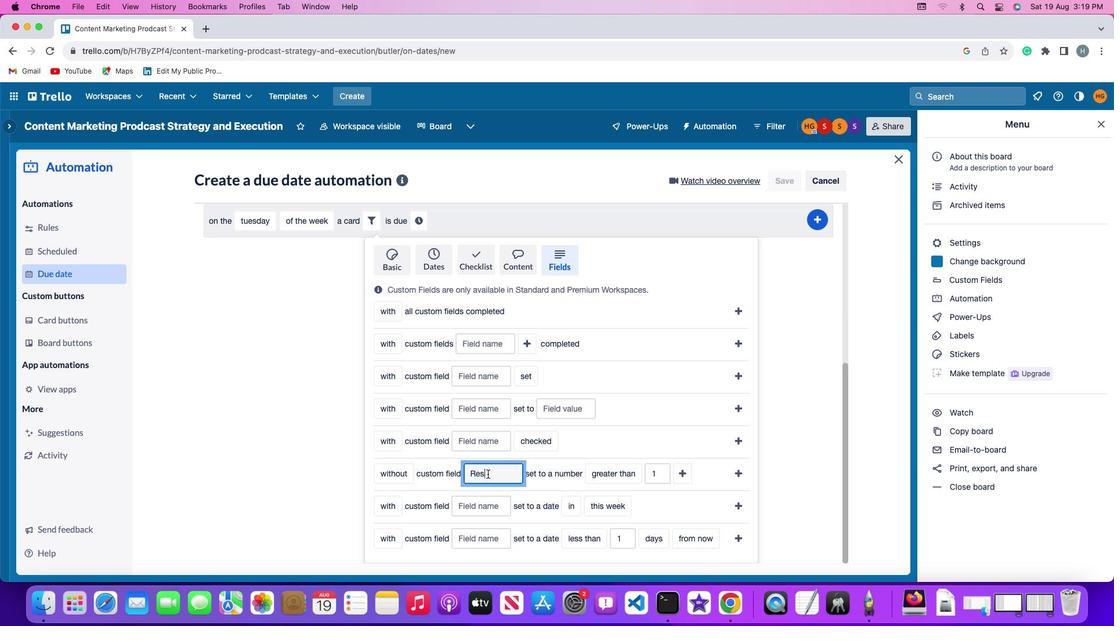 
Action: Mouse moved to (486, 472)
Screenshot: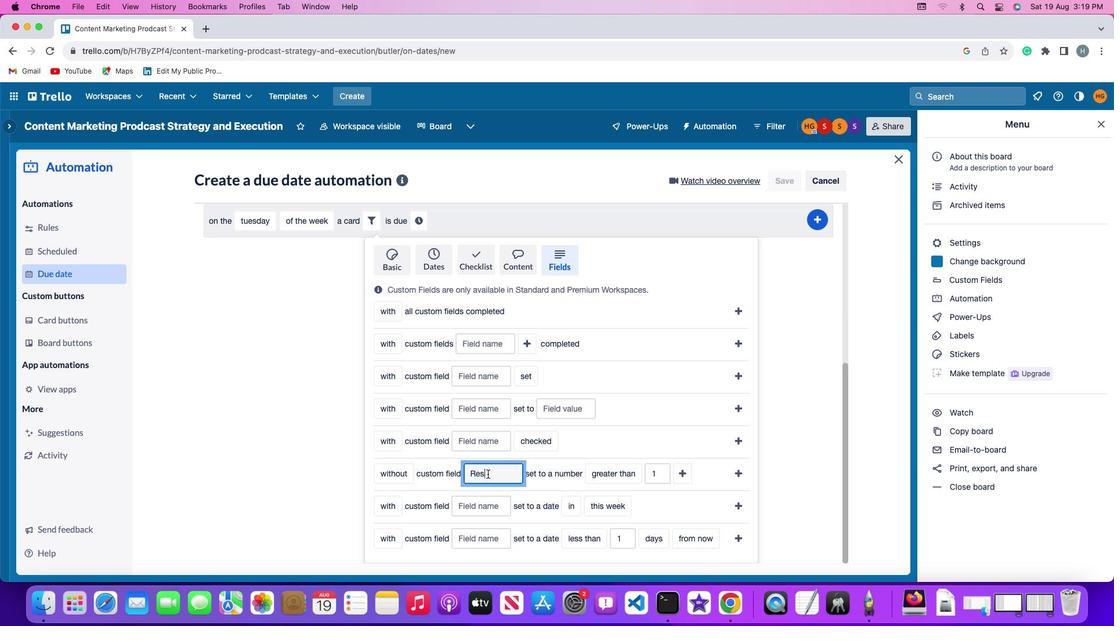 
Action: Key pressed 'u''m''e'
Screenshot: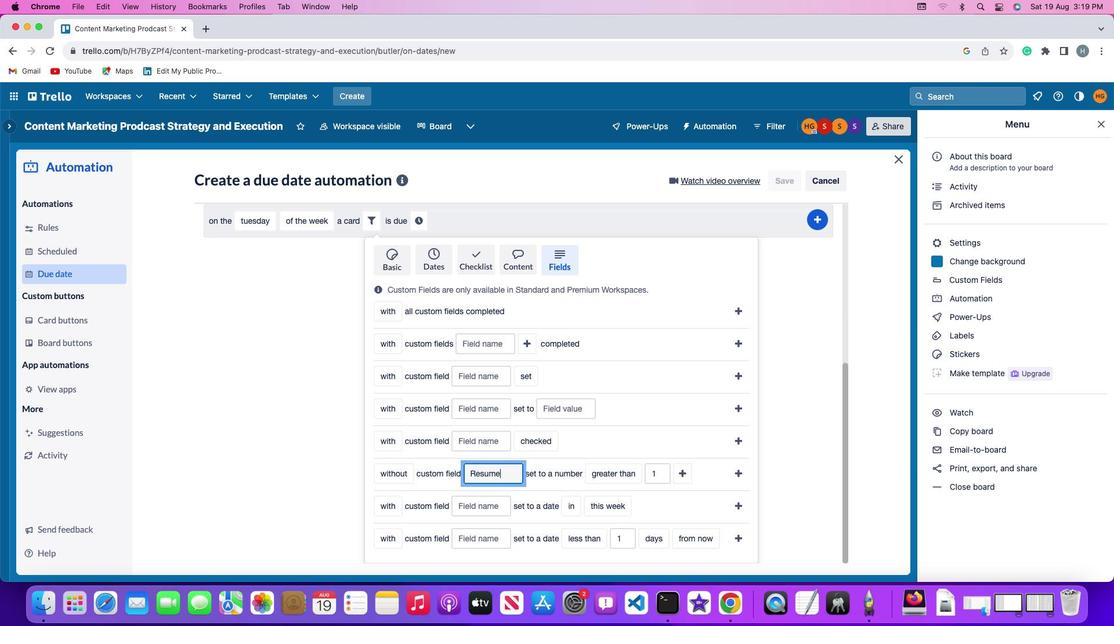
Action: Mouse moved to (591, 462)
Screenshot: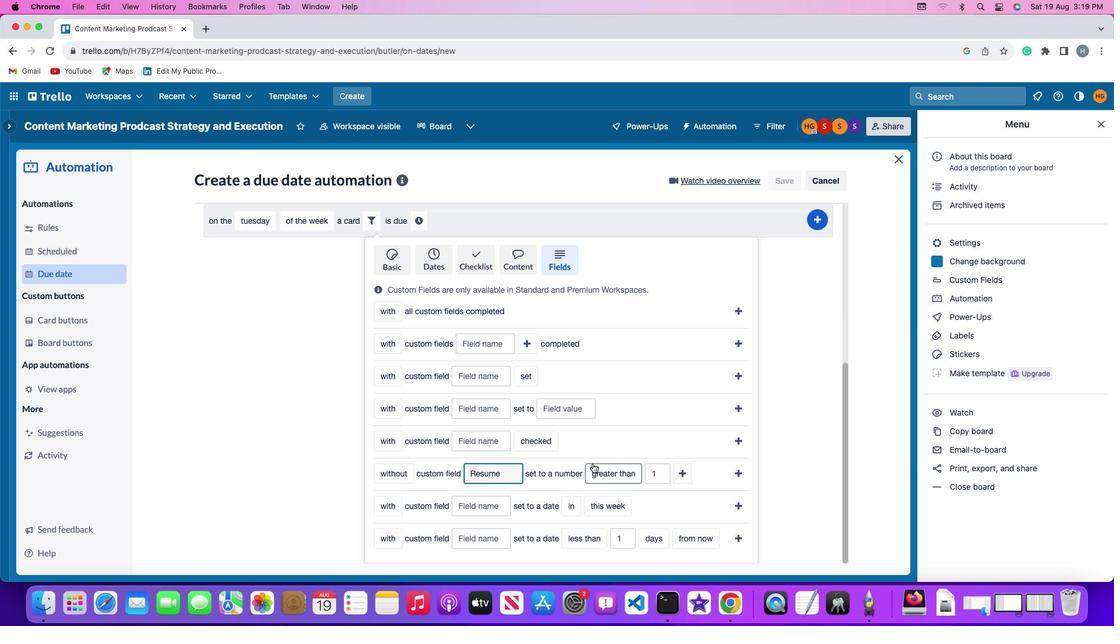 
Action: Mouse pressed left at (591, 462)
Screenshot: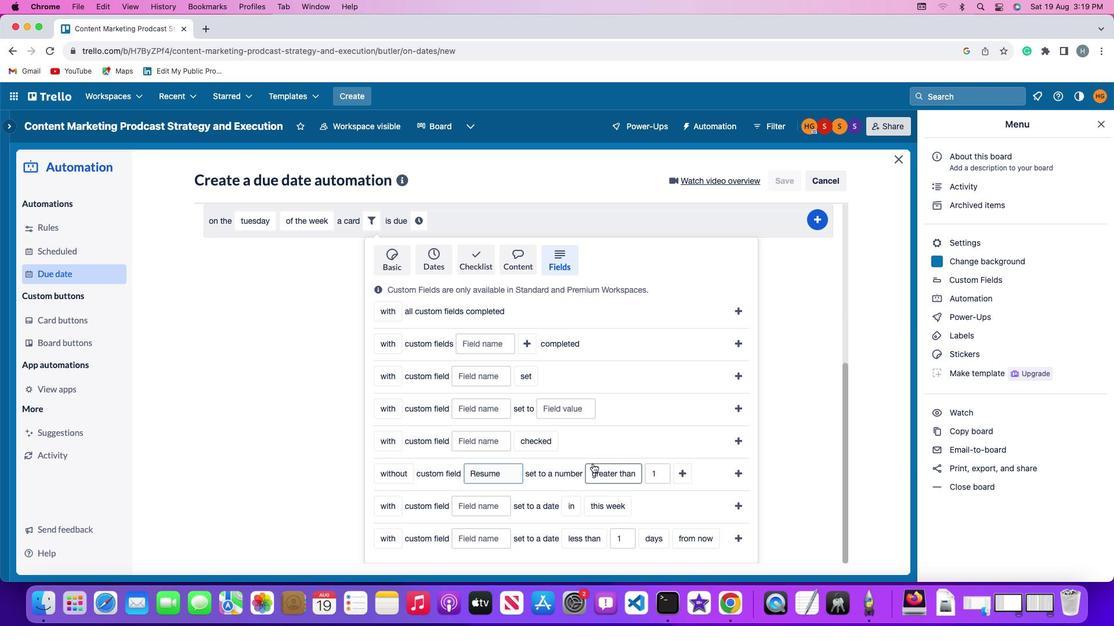 
Action: Mouse moved to (608, 432)
Screenshot: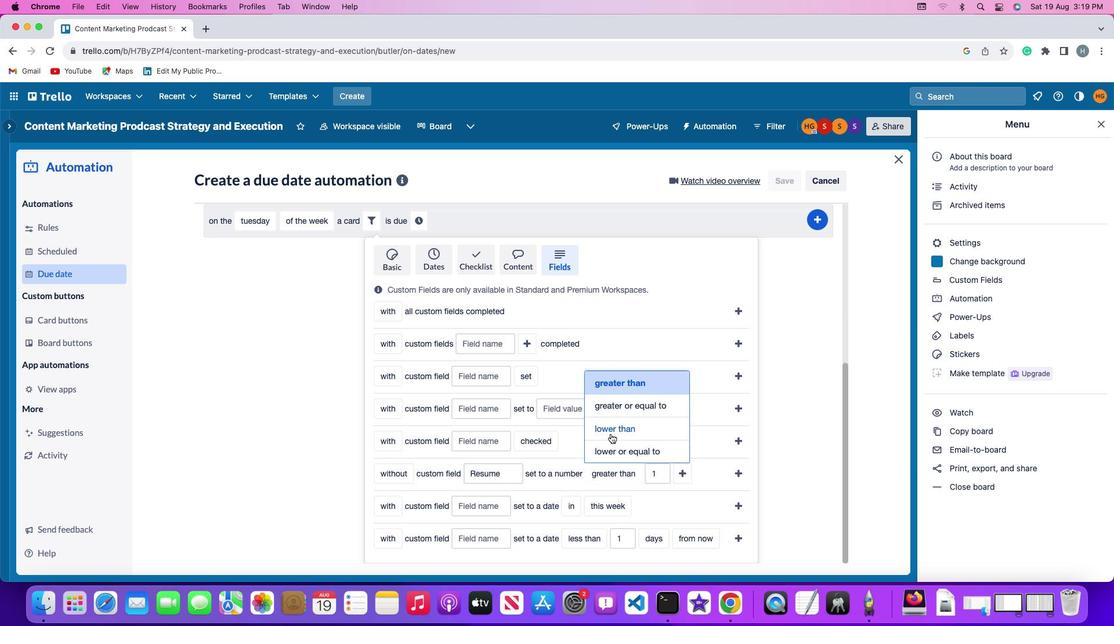 
Action: Mouse pressed left at (608, 432)
Screenshot: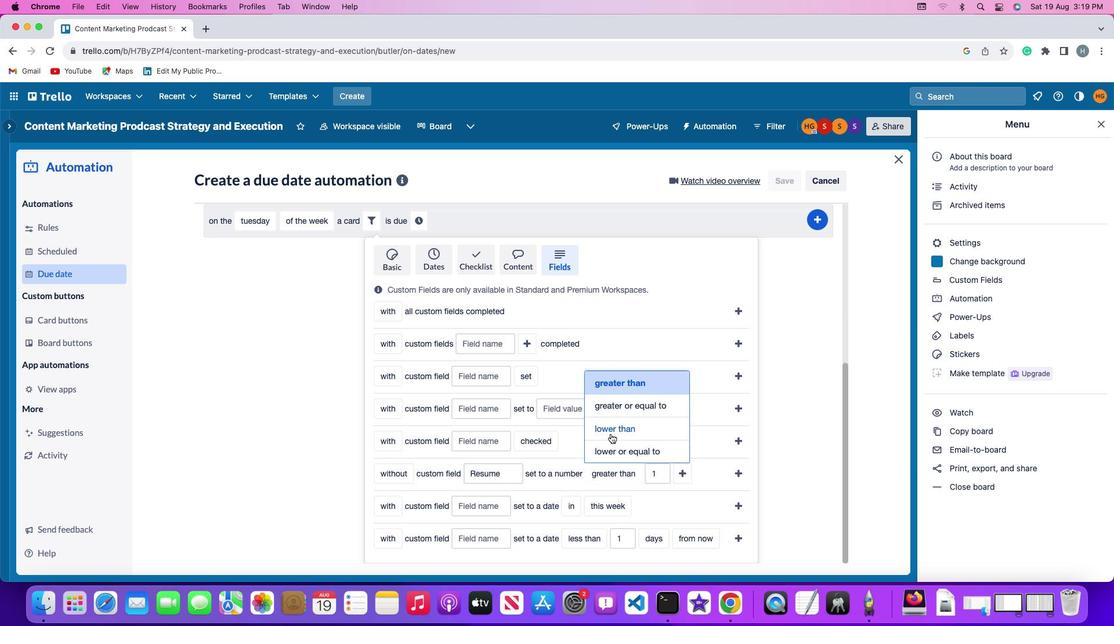 
Action: Mouse moved to (653, 470)
Screenshot: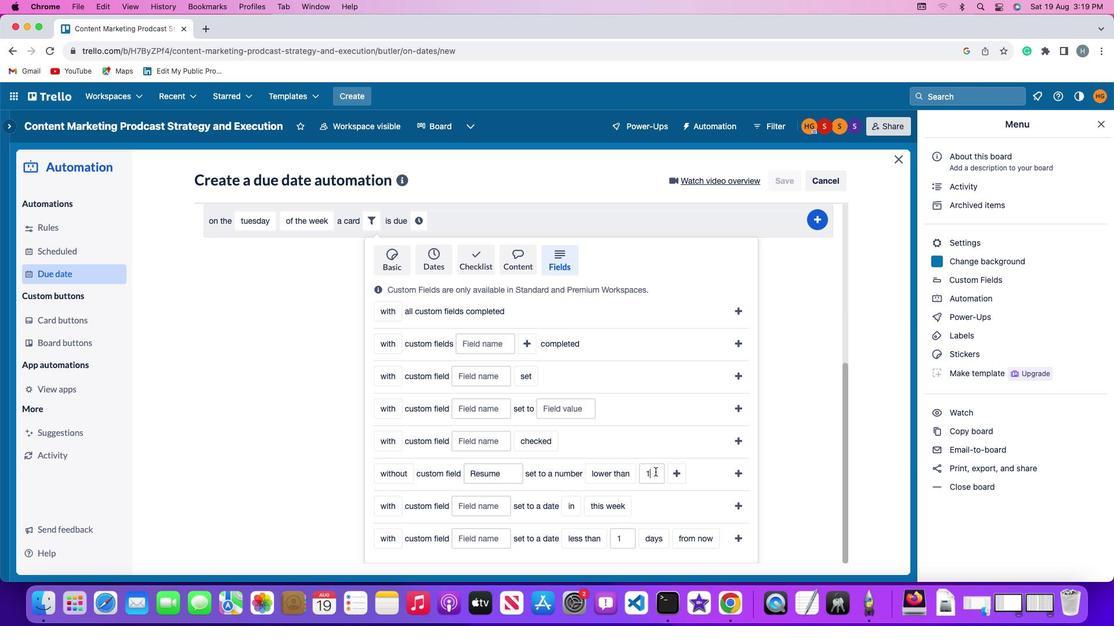 
Action: Mouse pressed left at (653, 470)
Screenshot: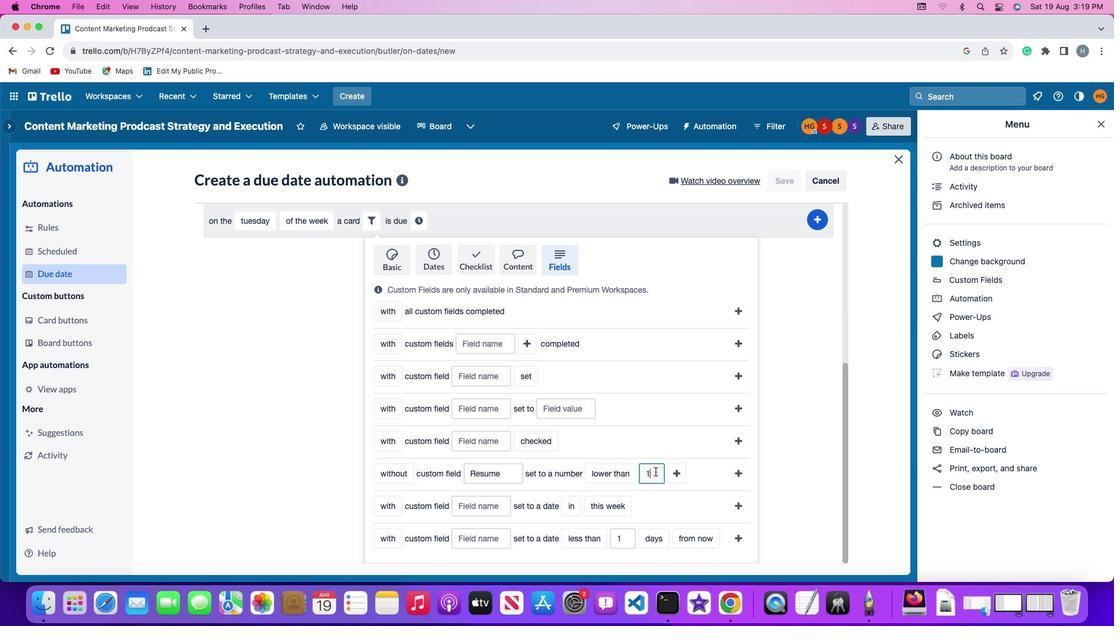 
Action: Key pressed Key.backspace'1'
Screenshot: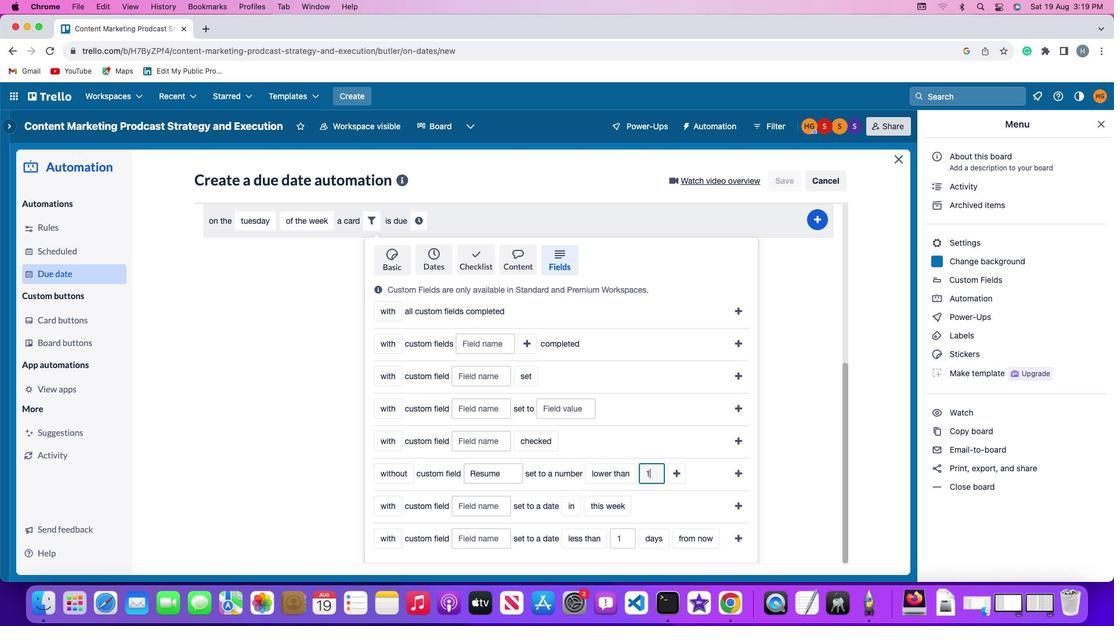 
Action: Mouse moved to (680, 469)
Screenshot: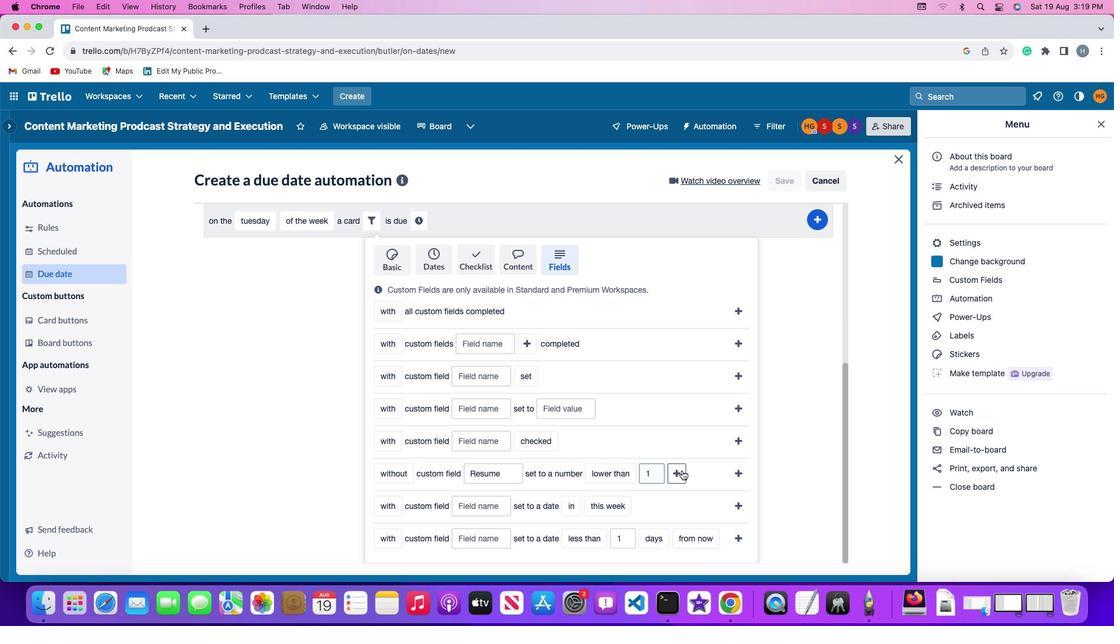 
Action: Mouse pressed left at (680, 469)
Screenshot: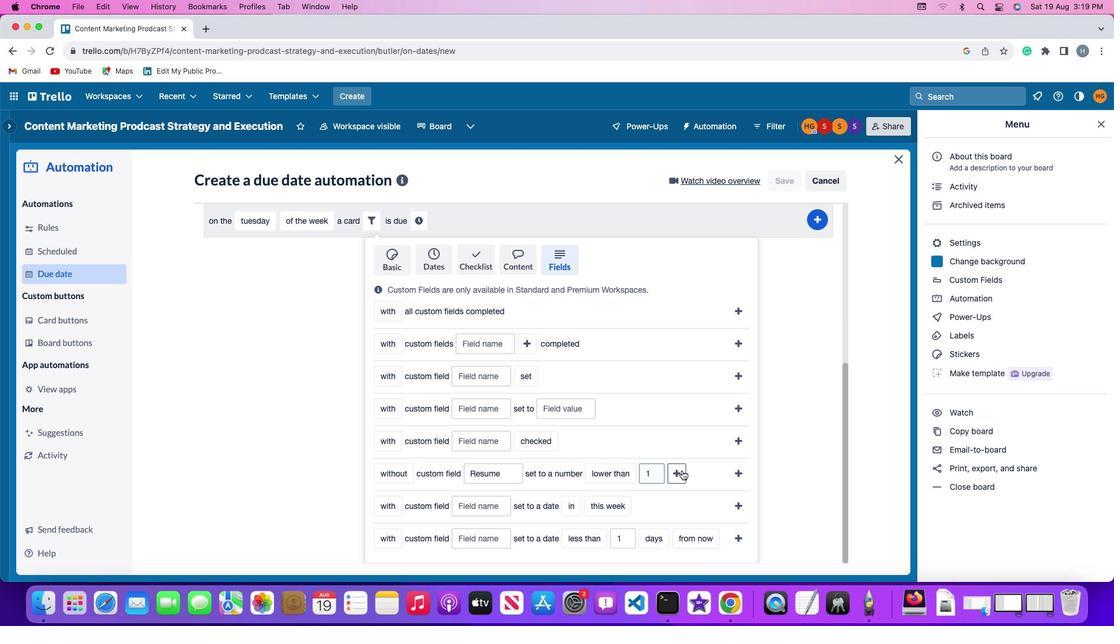 
Action: Mouse moved to (704, 477)
Screenshot: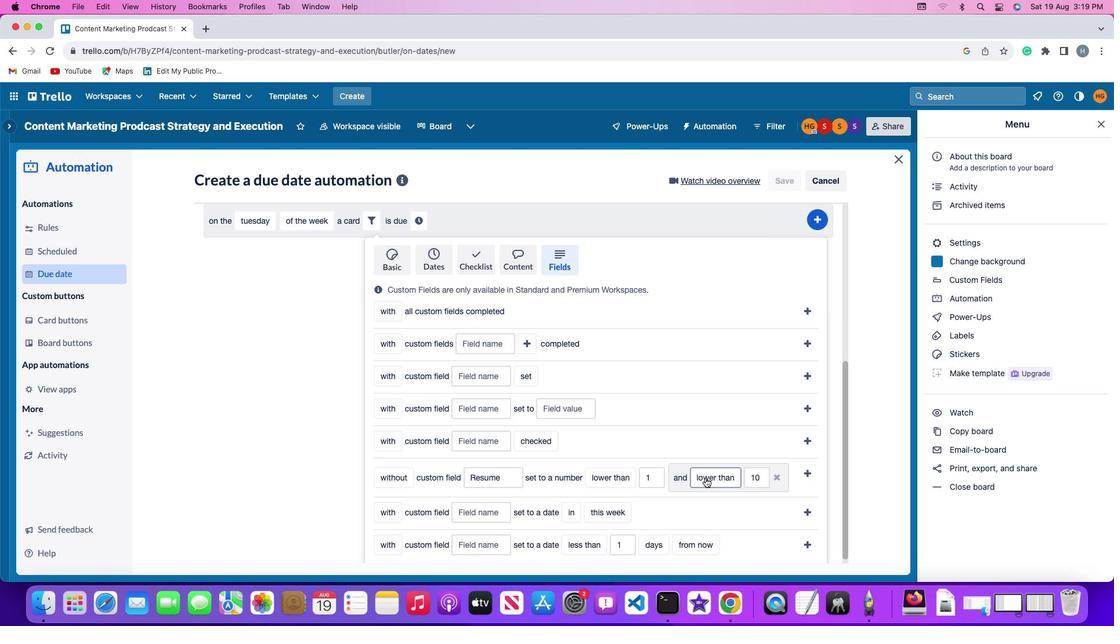 
Action: Mouse pressed left at (704, 477)
Screenshot: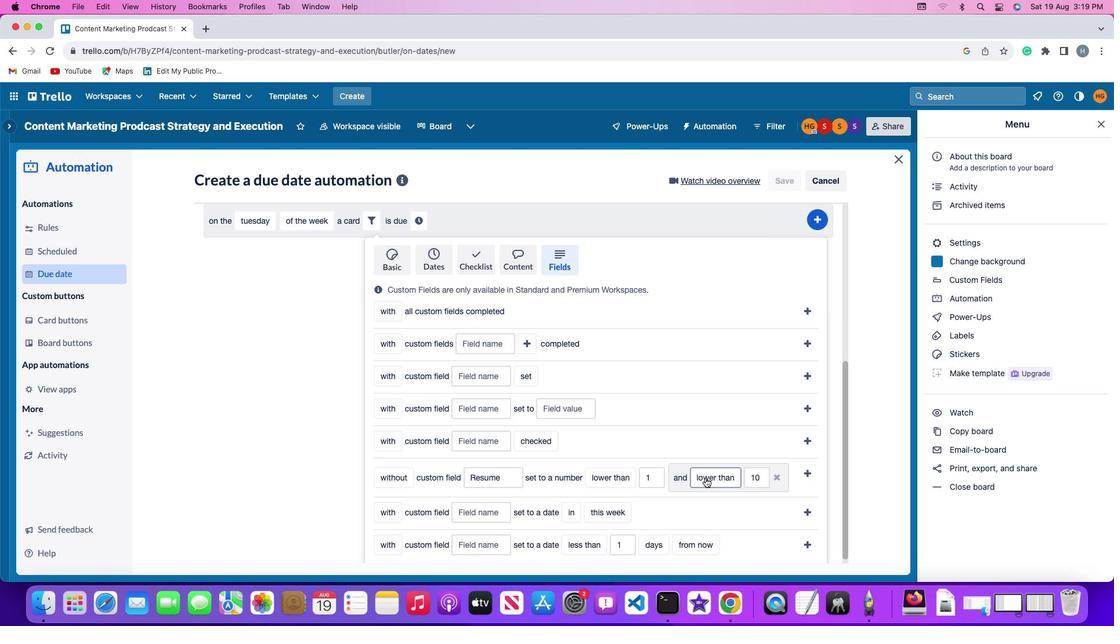 
Action: Mouse moved to (719, 410)
Screenshot: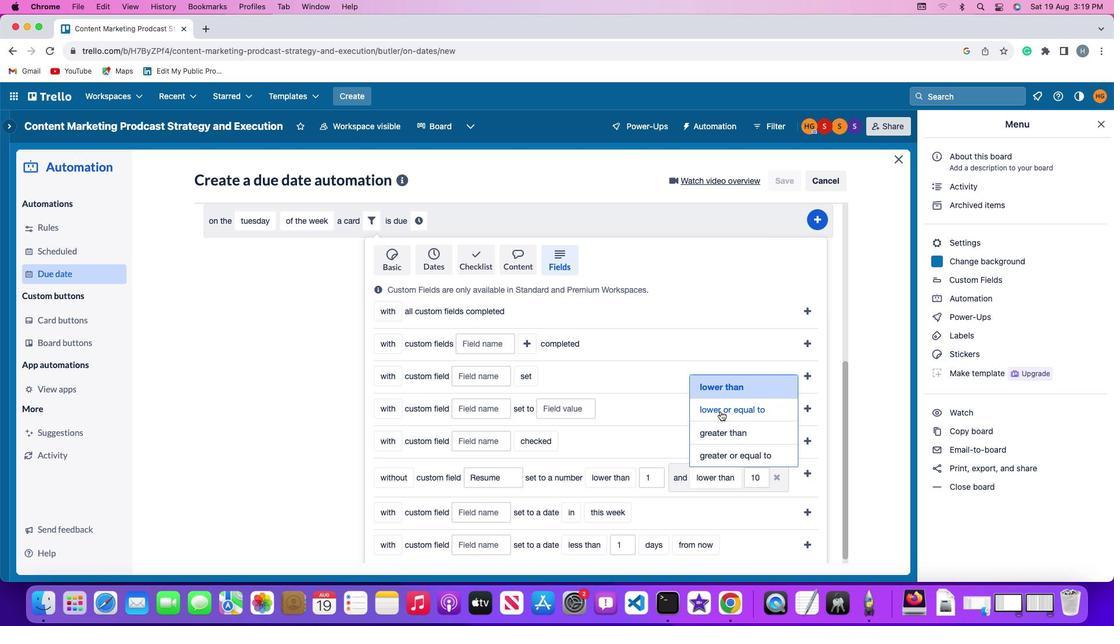 
Action: Mouse pressed left at (719, 410)
Screenshot: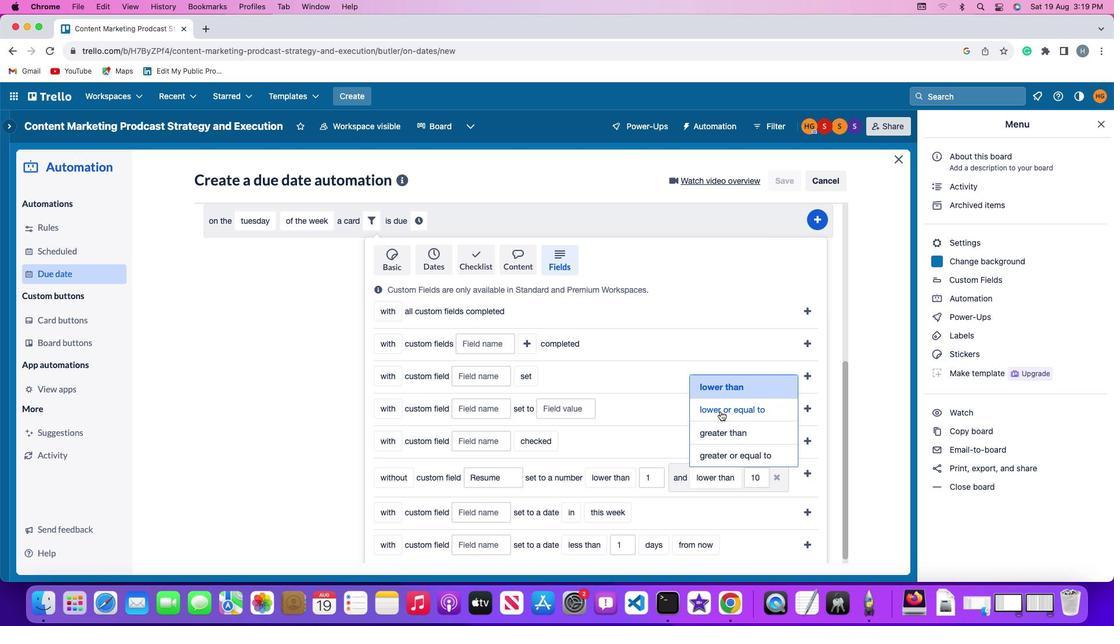 
Action: Mouse moved to (491, 496)
Screenshot: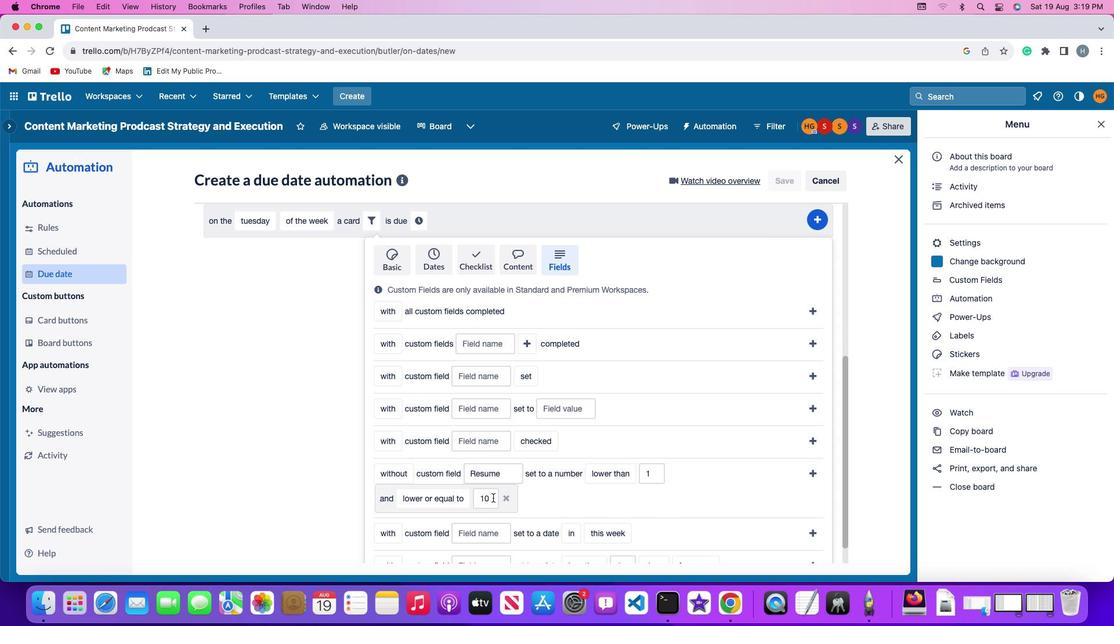 
Action: Mouse pressed left at (491, 496)
Screenshot: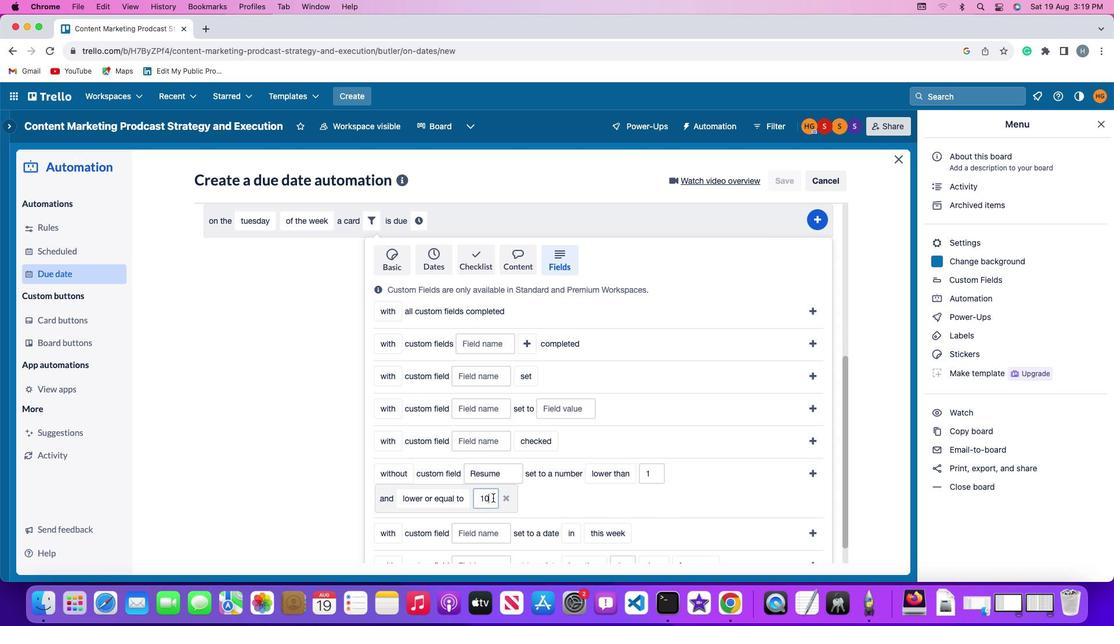 
Action: Mouse moved to (490, 496)
Screenshot: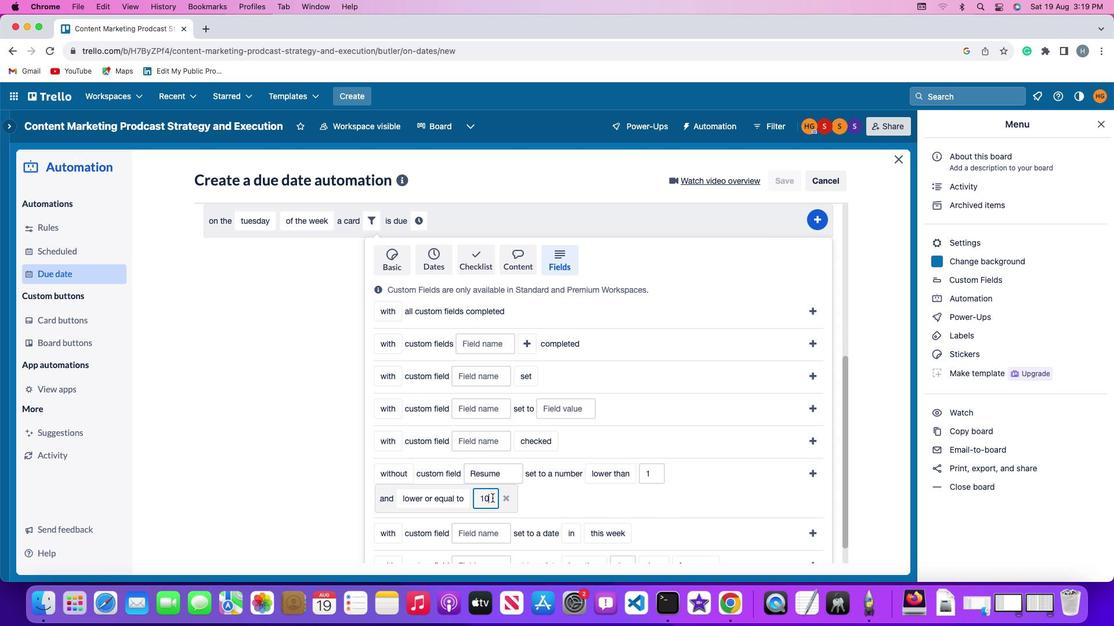 
Action: Key pressed Key.backspace
Screenshot: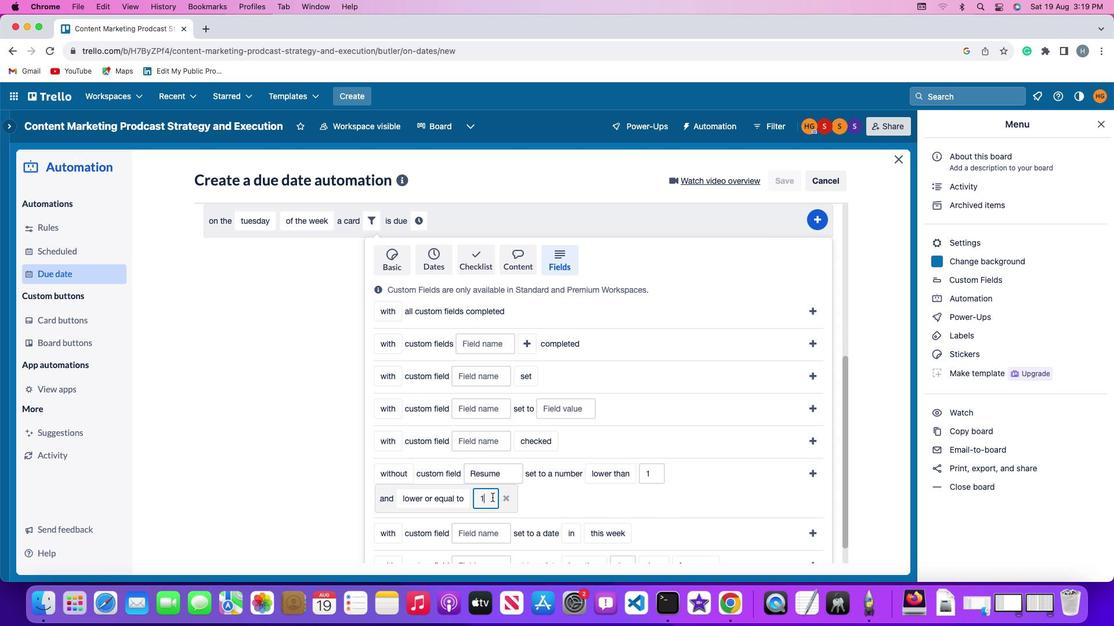 
Action: Mouse moved to (490, 496)
Screenshot: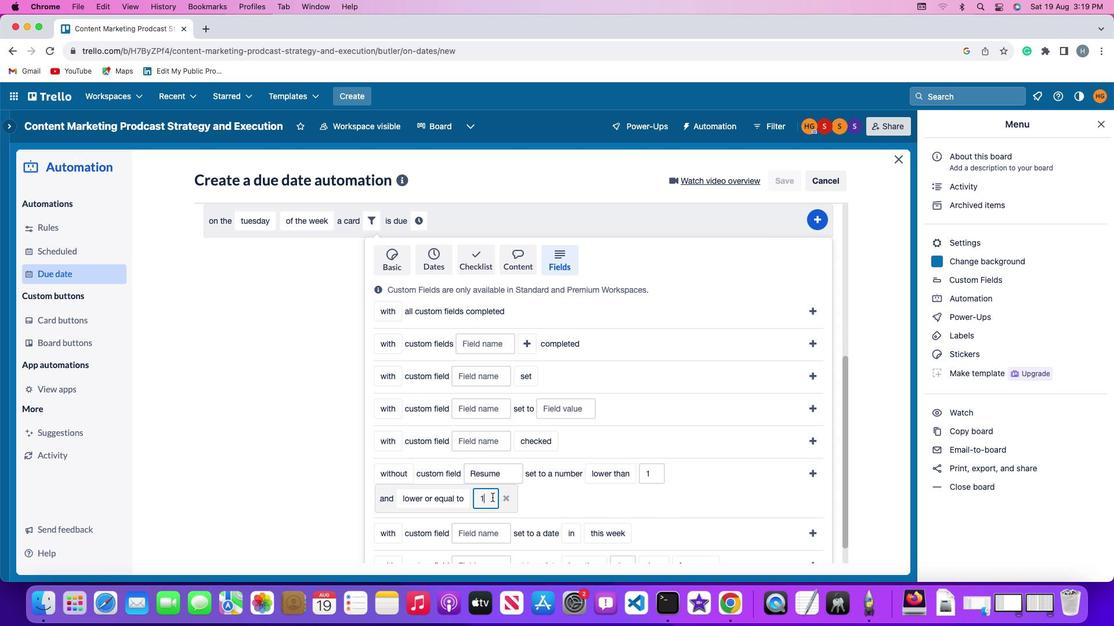 
Action: Key pressed Key.backspace
Screenshot: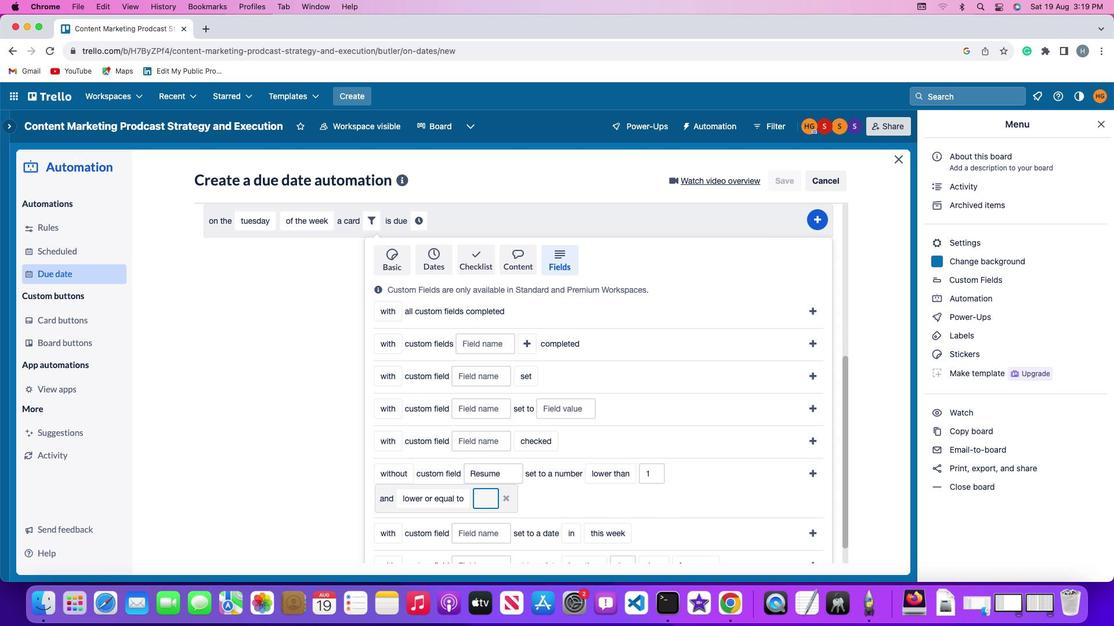 
Action: Mouse moved to (491, 496)
Screenshot: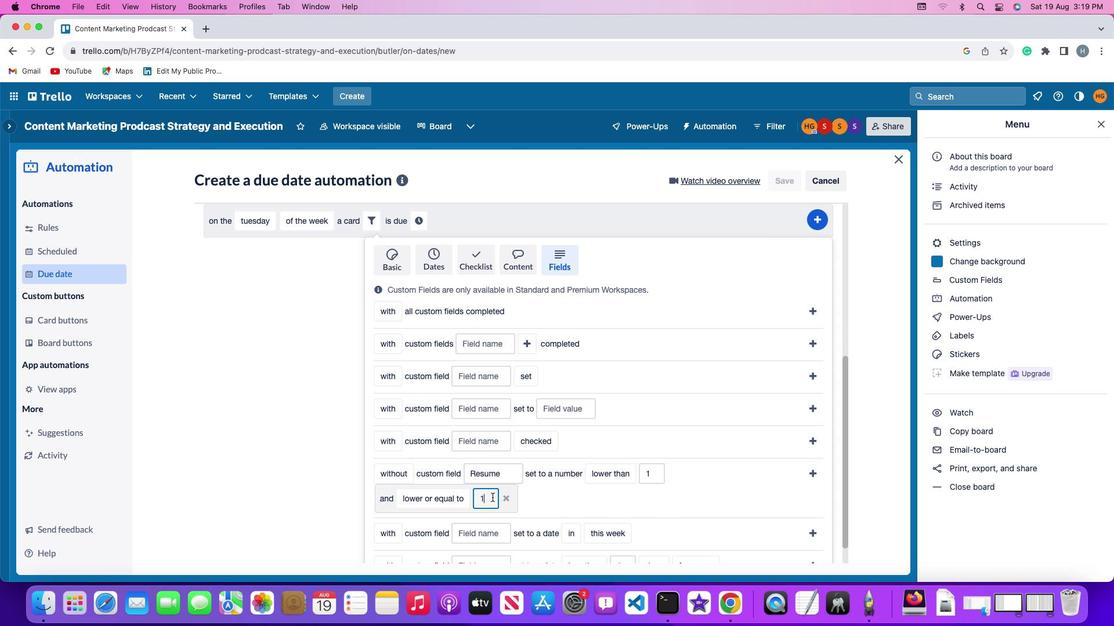 
Action: Key pressed '1'
Screenshot: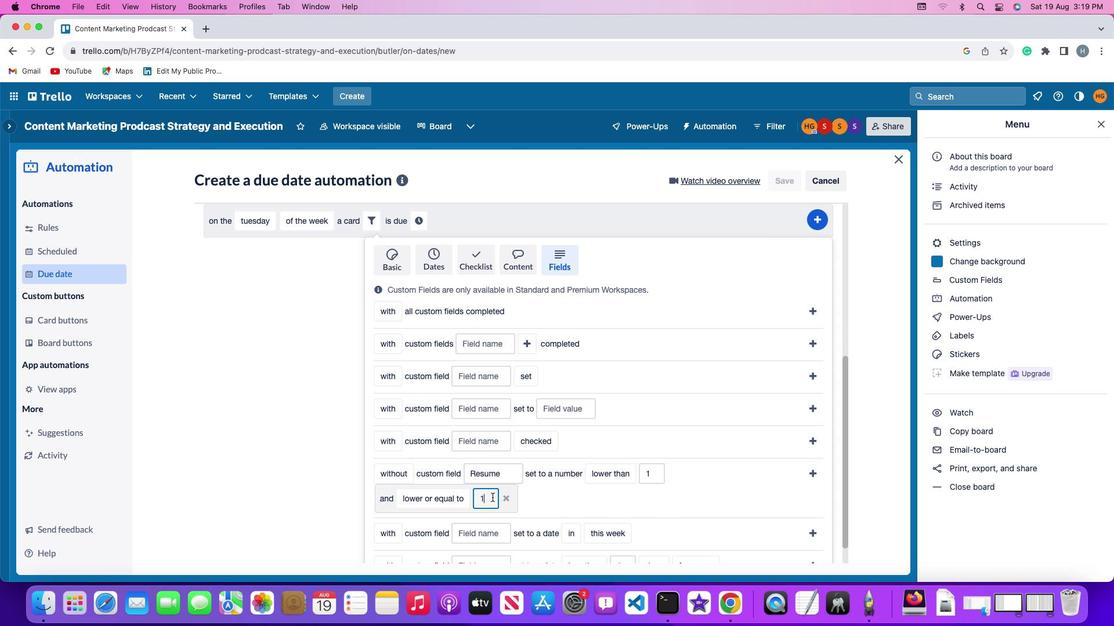 
Action: Mouse moved to (491, 495)
Screenshot: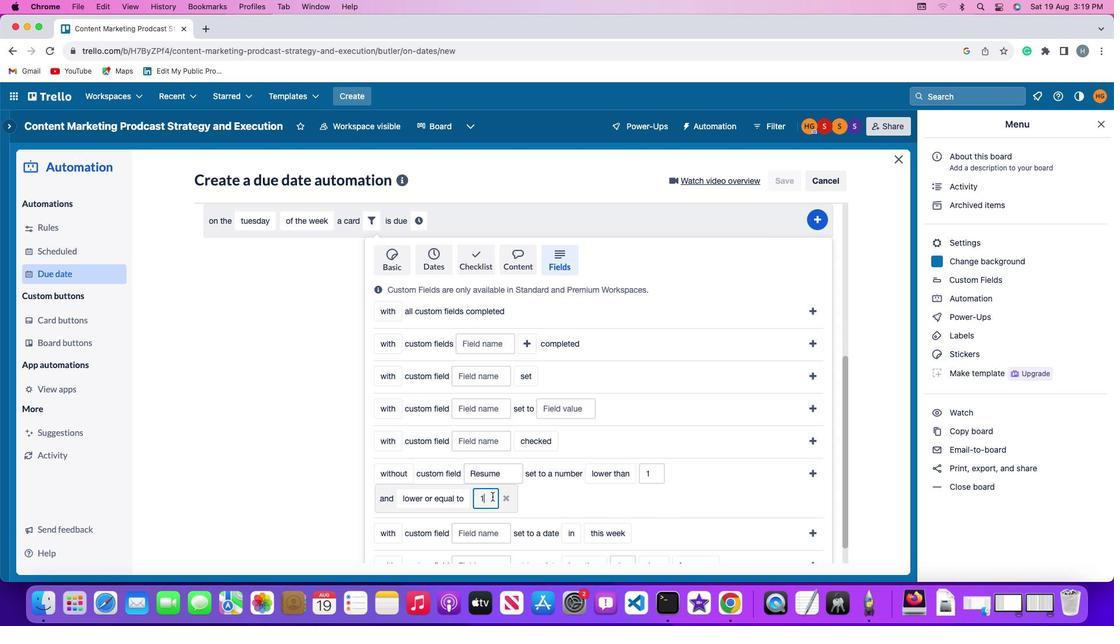 
Action: Key pressed '0'
Screenshot: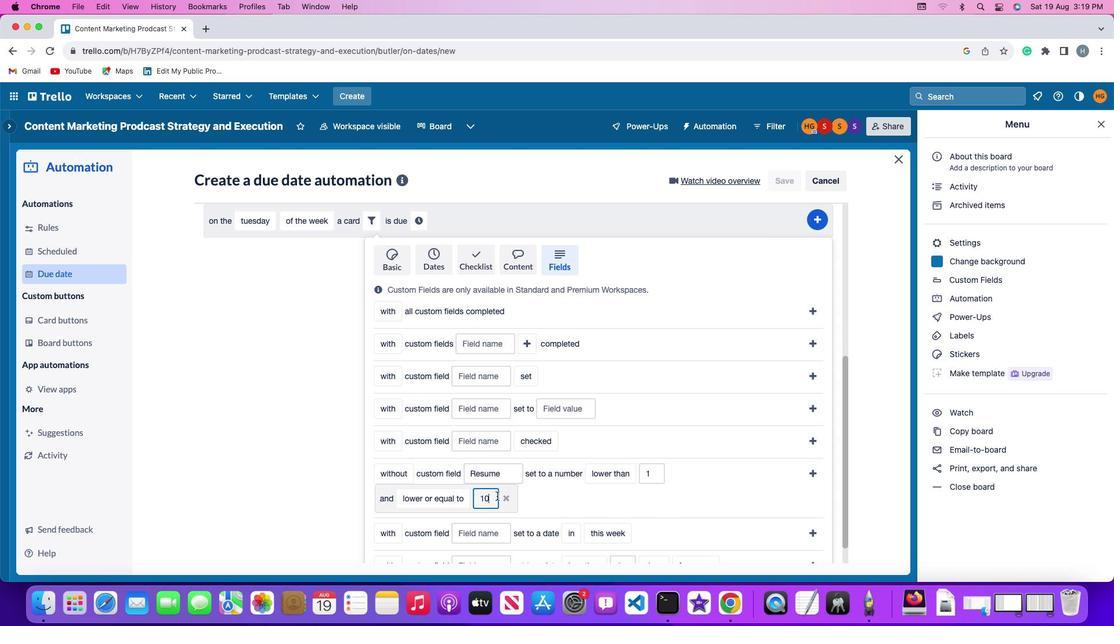 
Action: Mouse moved to (811, 471)
Screenshot: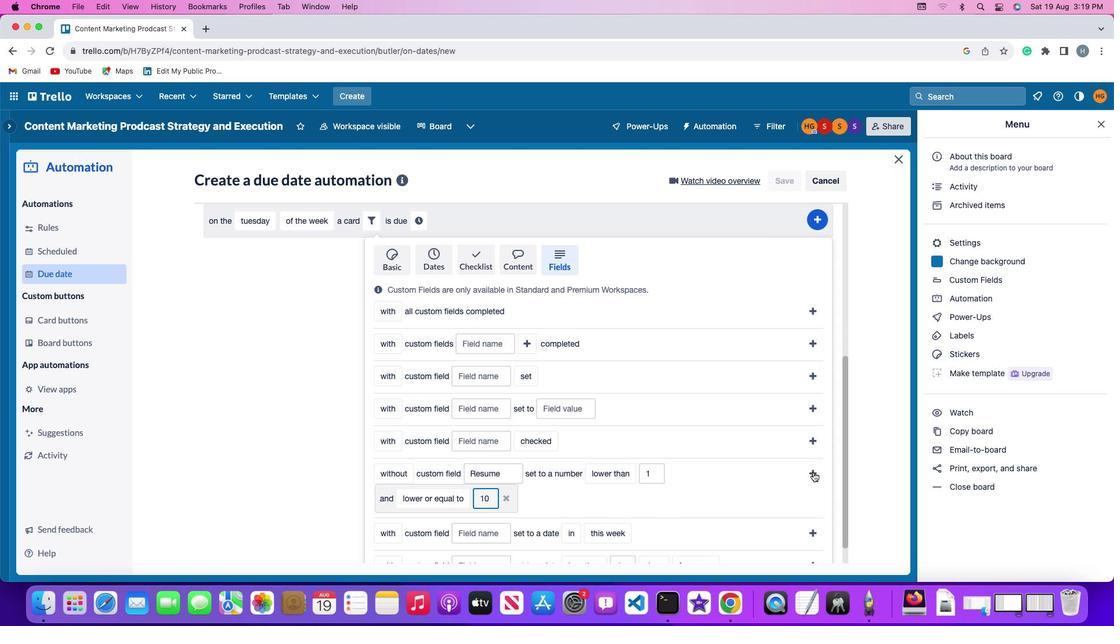 
Action: Mouse pressed left at (811, 471)
Screenshot: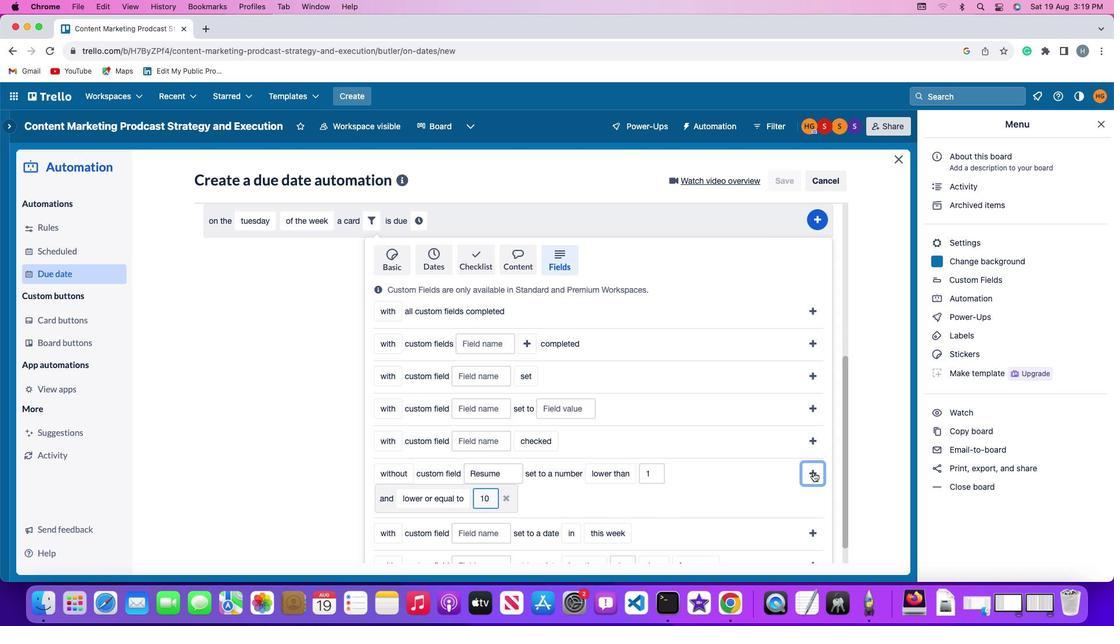 
Action: Mouse moved to (759, 501)
Screenshot: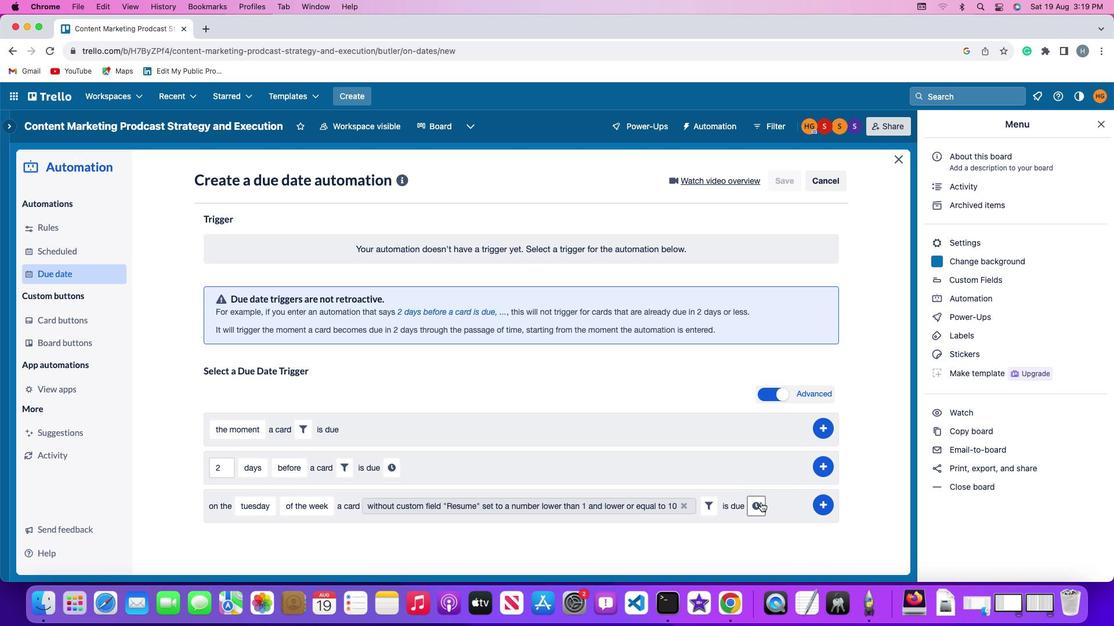 
Action: Mouse pressed left at (759, 501)
Screenshot: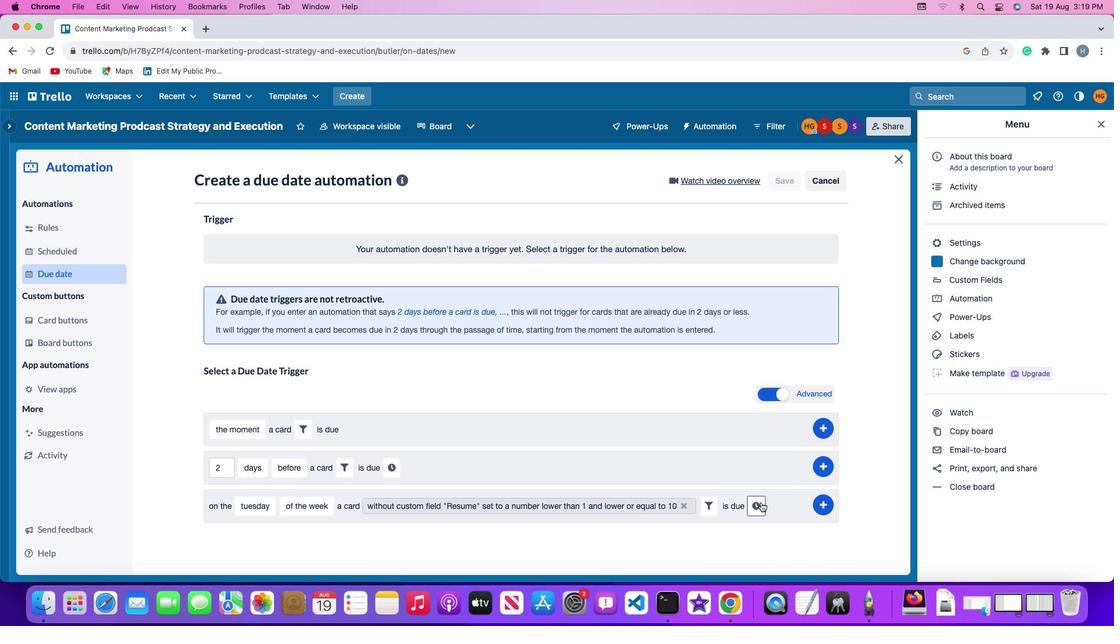 
Action: Mouse moved to (241, 532)
Screenshot: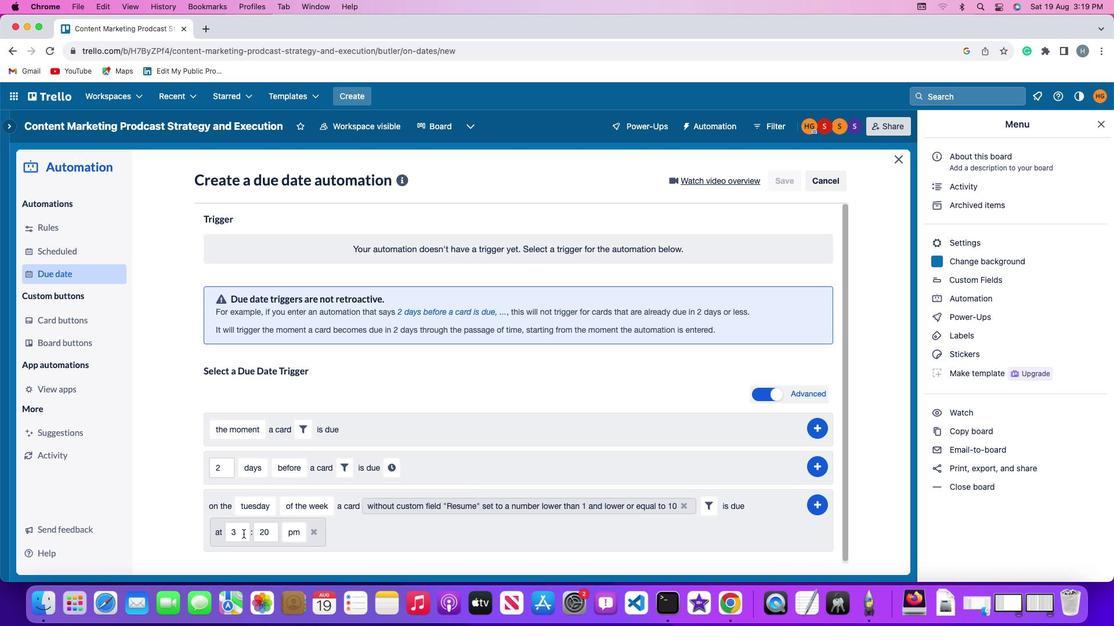 
Action: Mouse pressed left at (241, 532)
Screenshot: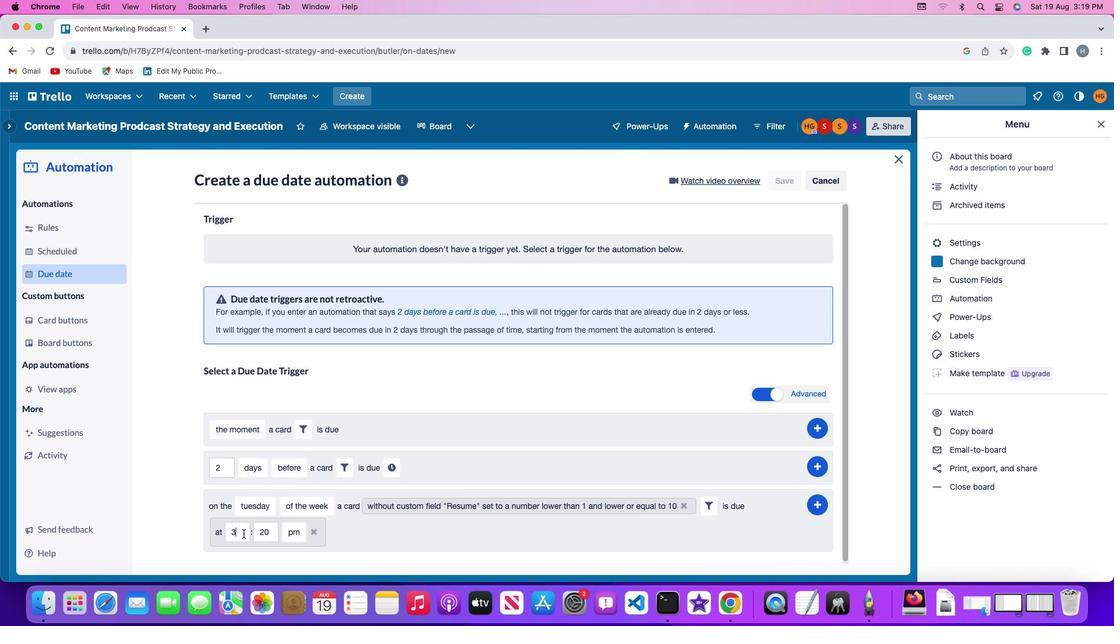 
Action: Key pressed Key.backspace'1''1'
Screenshot: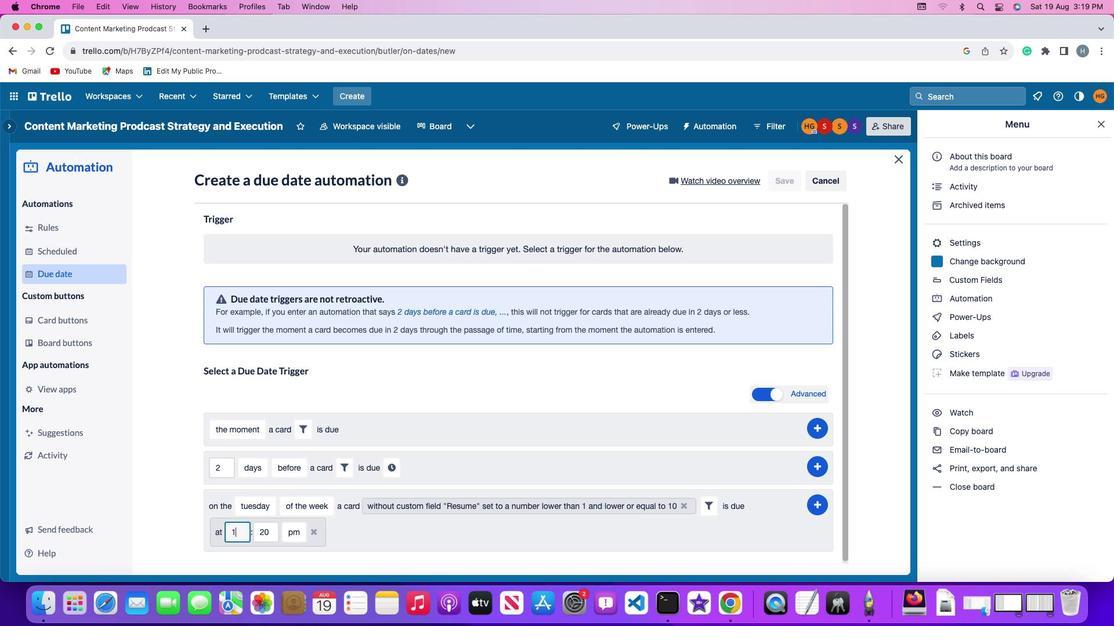 
Action: Mouse moved to (267, 531)
Screenshot: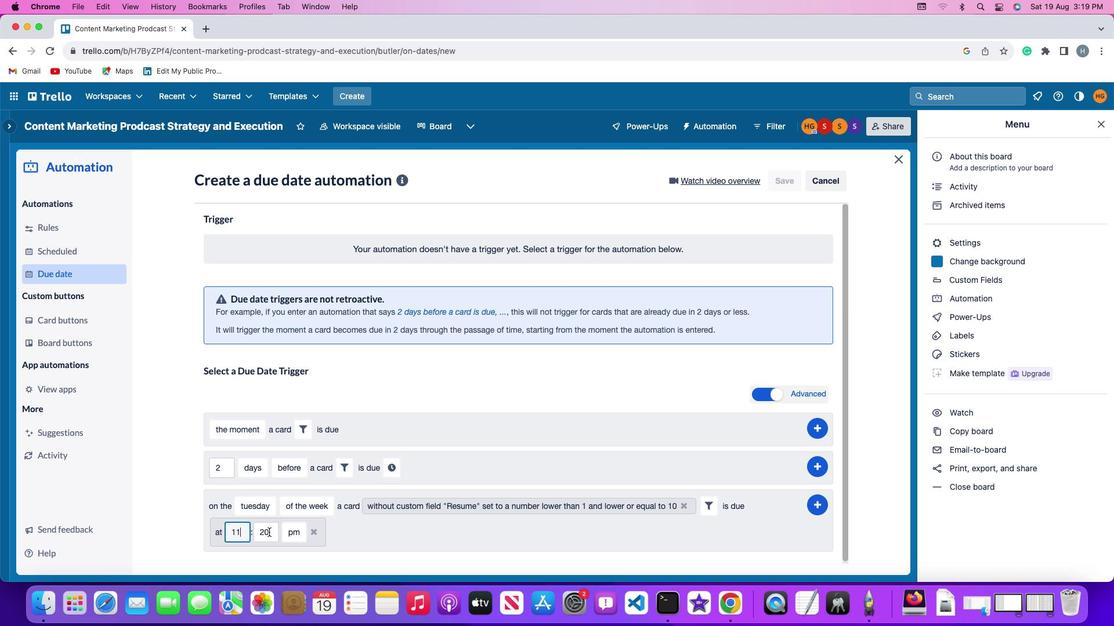 
Action: Mouse pressed left at (267, 531)
Screenshot: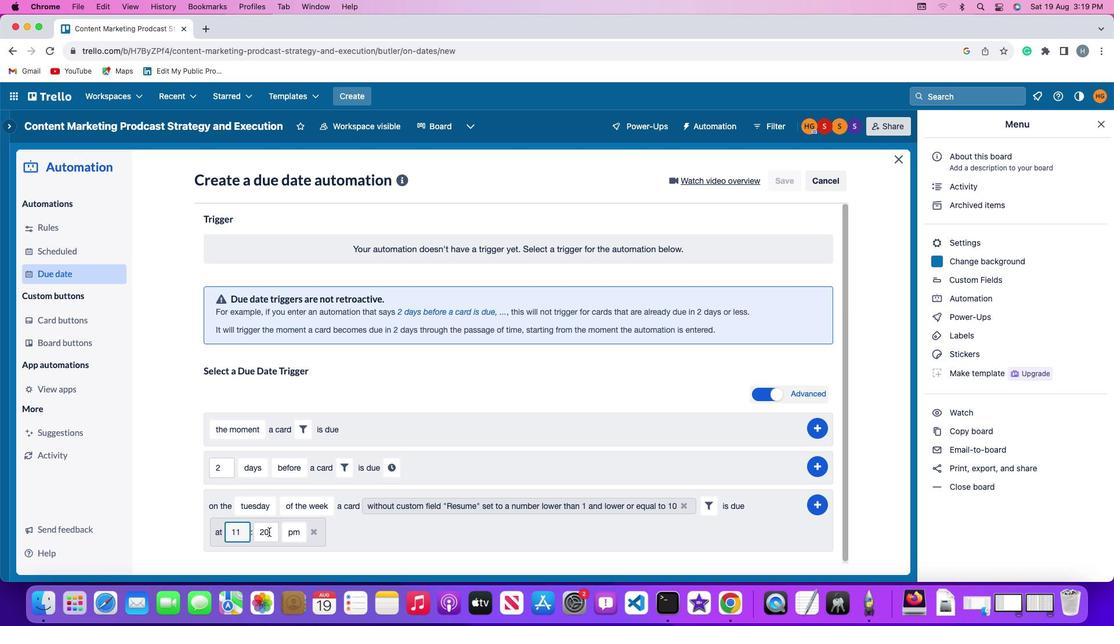 
Action: Key pressed Key.backspaceKey.backspace
Screenshot: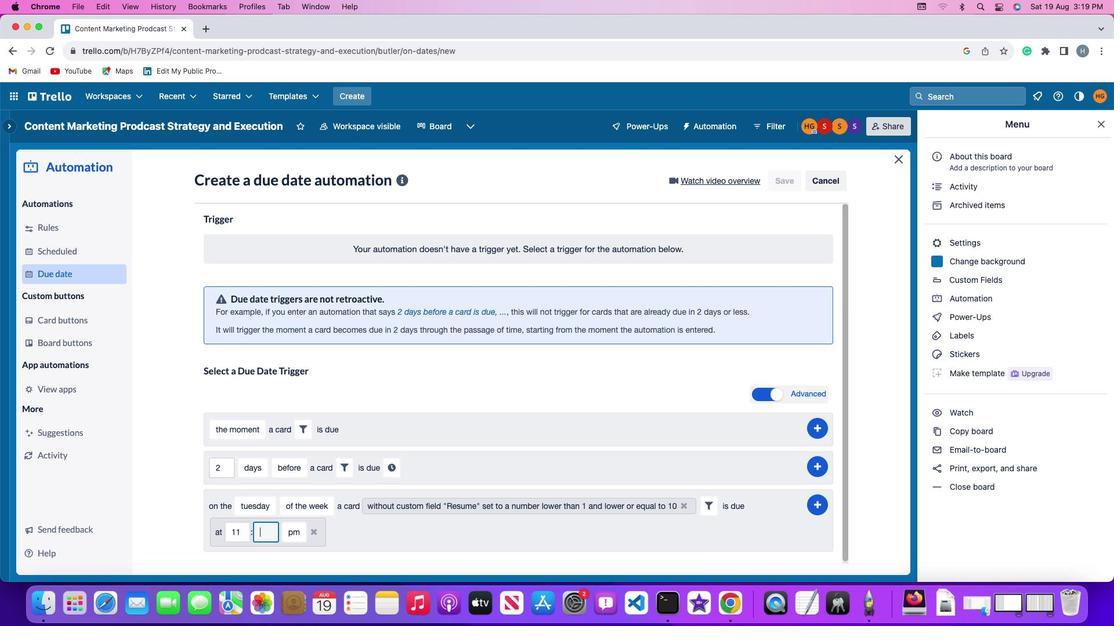 
Action: Mouse moved to (267, 530)
Screenshot: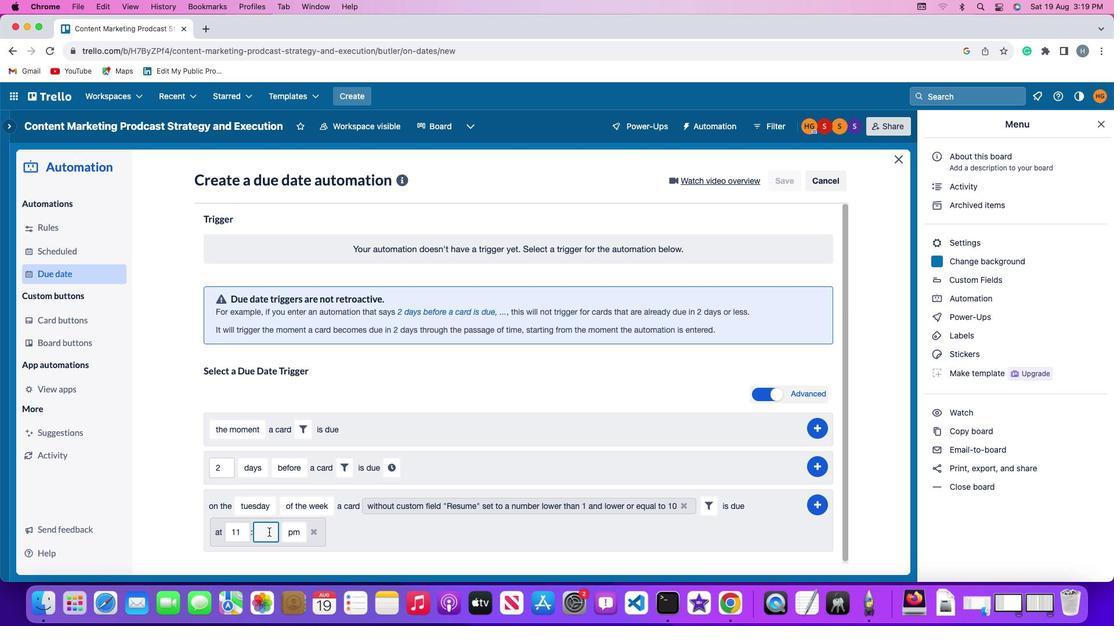 
Action: Key pressed '0''0'
Screenshot: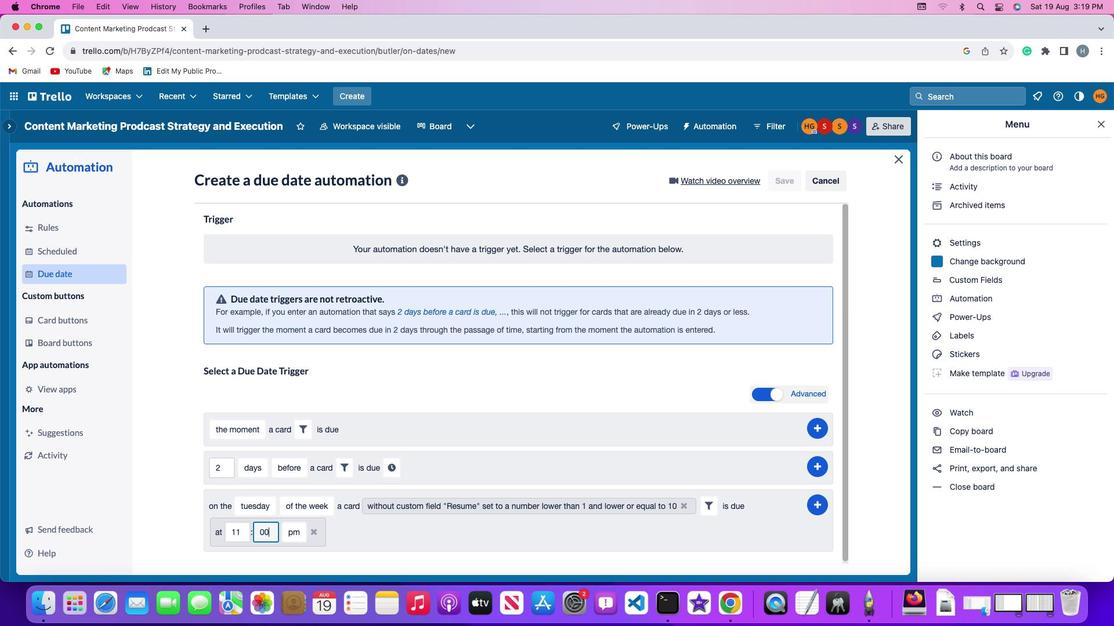 
Action: Mouse moved to (296, 530)
Screenshot: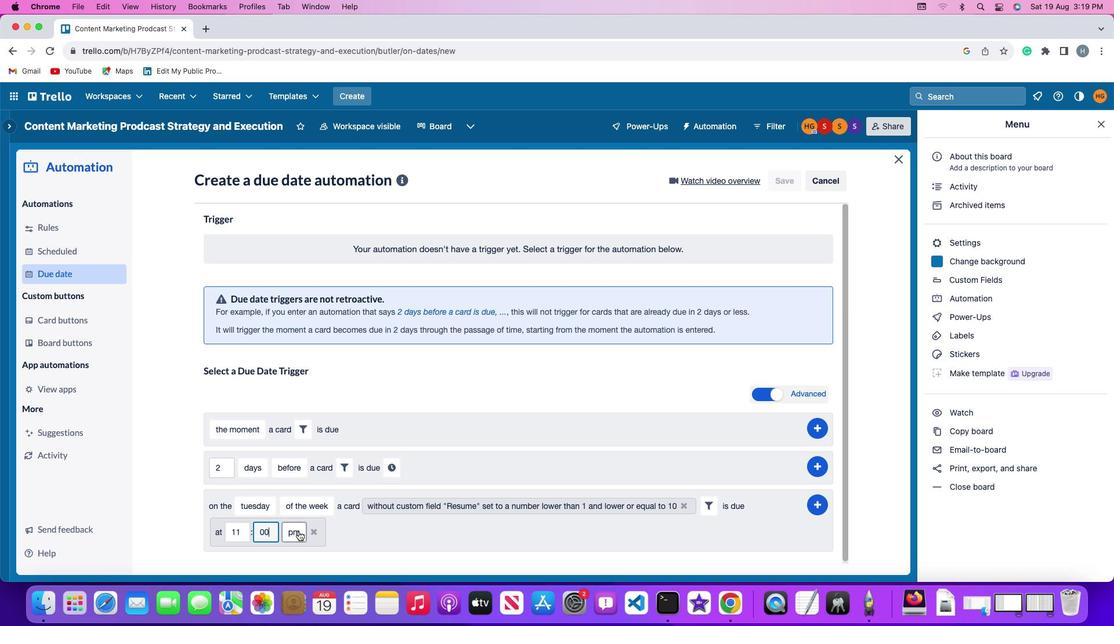 
Action: Mouse pressed left at (296, 530)
Screenshot: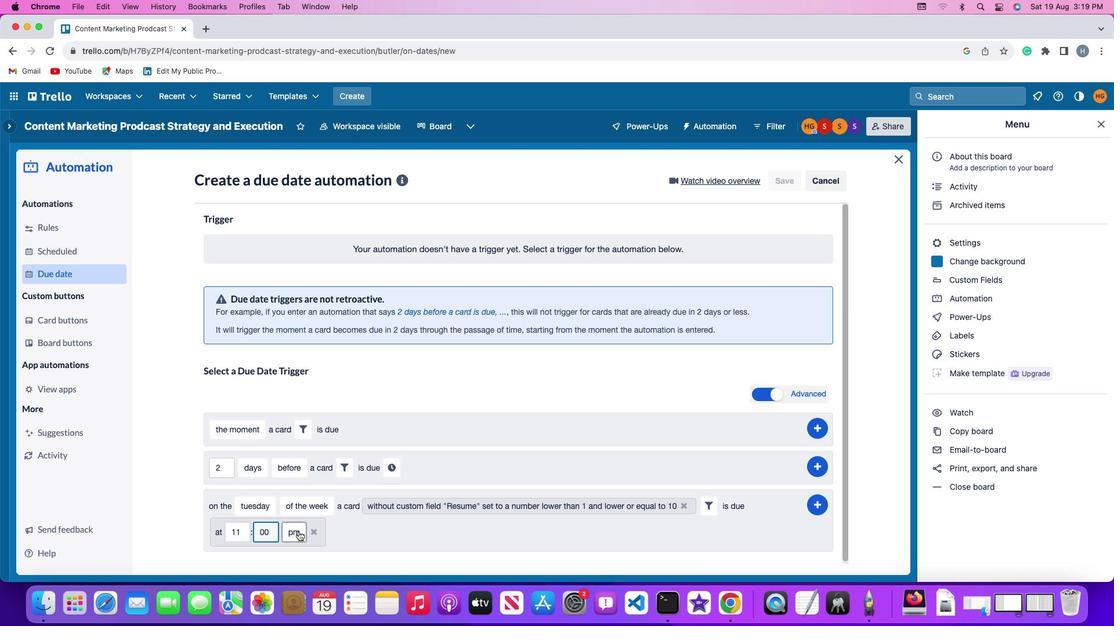 
Action: Mouse moved to (299, 487)
Screenshot: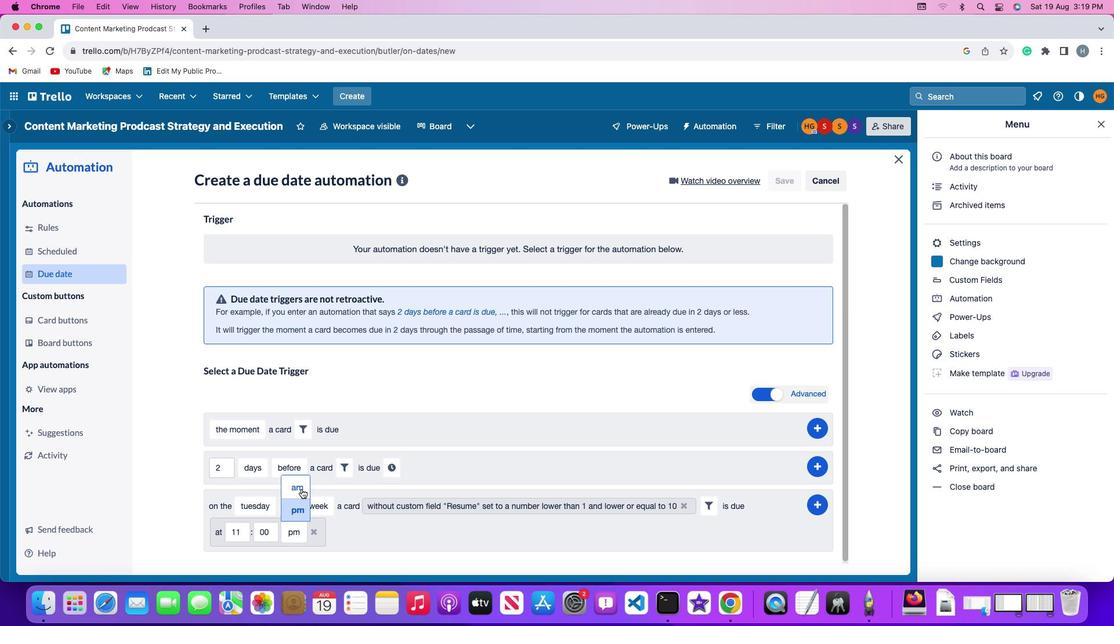 
Action: Mouse pressed left at (299, 487)
Screenshot: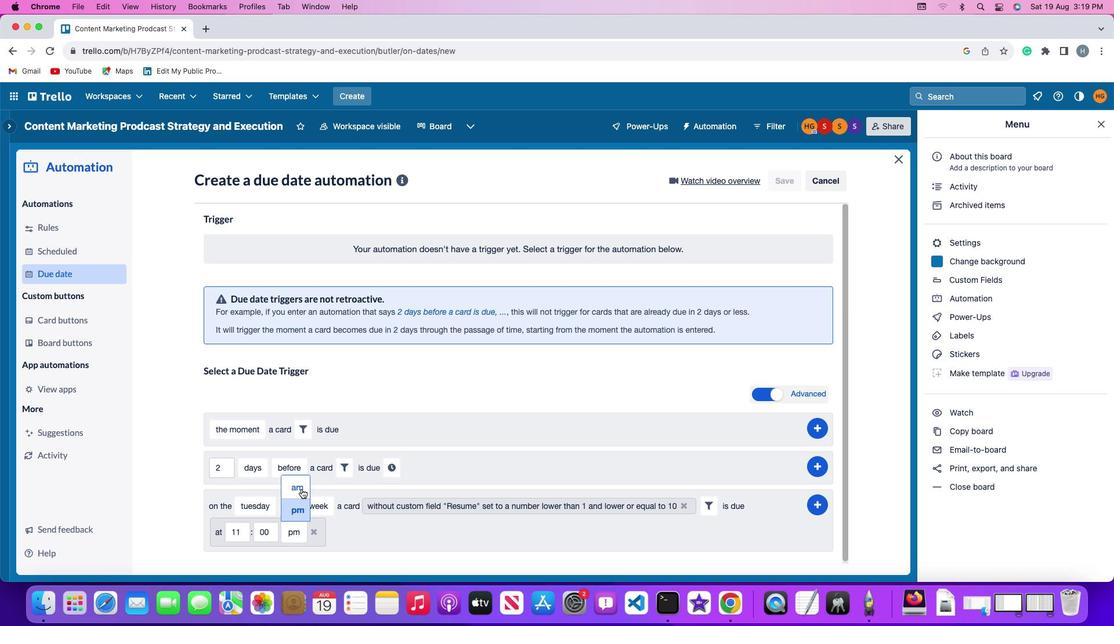 
Action: Mouse moved to (820, 500)
Screenshot: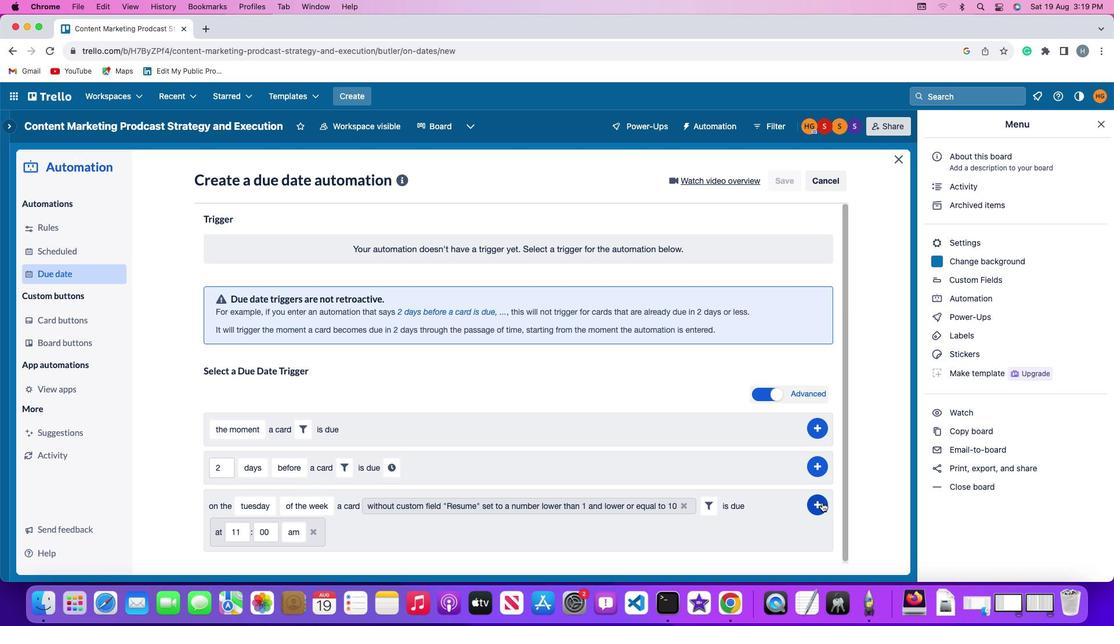
Action: Mouse pressed left at (820, 500)
Screenshot: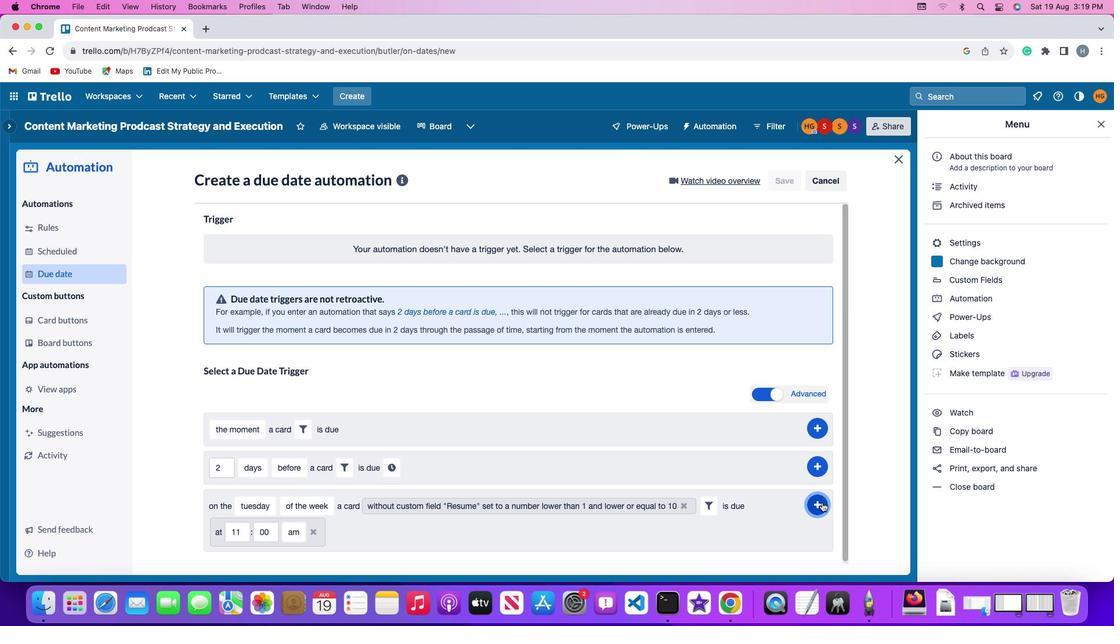 
Action: Mouse moved to (871, 428)
Screenshot: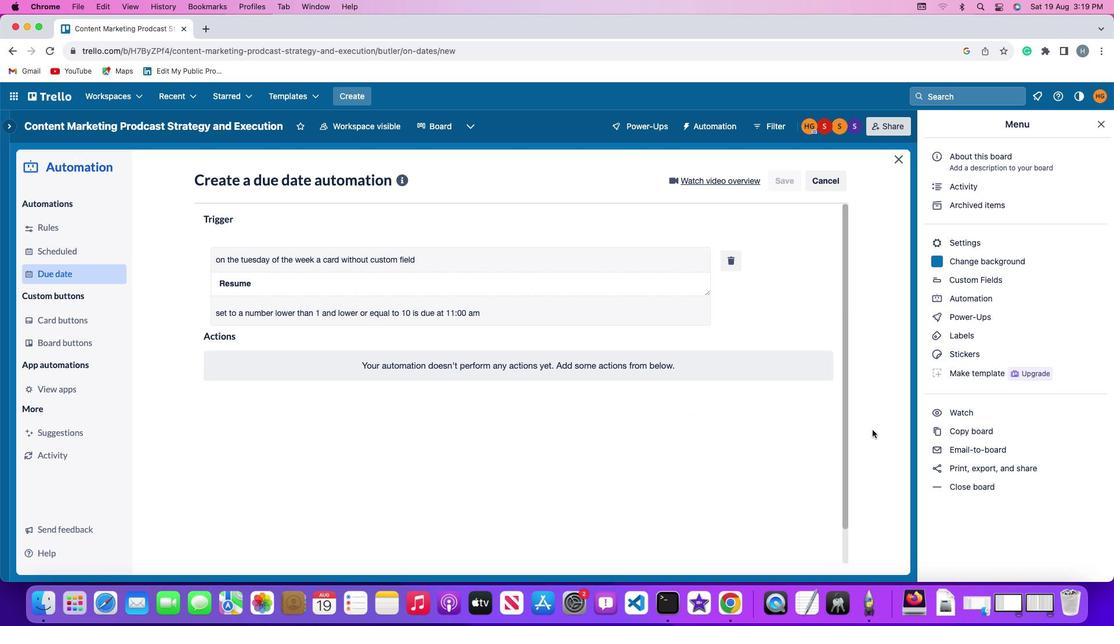 
